 Task: Create a due date automation trigger when advanced on, on the tuesday of the week before a card is due add fields without custom field "Resume" set to a number lower than 1 and lower or equal to 10 at 11:00 AM.
Action: Mouse moved to (915, 299)
Screenshot: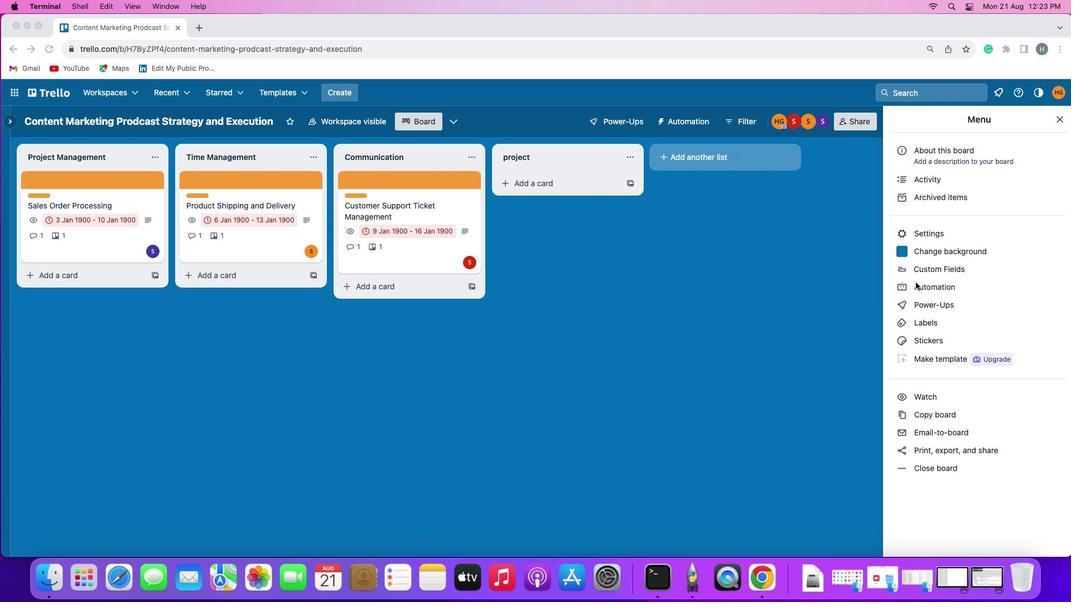 
Action: Mouse pressed left at (915, 299)
Screenshot: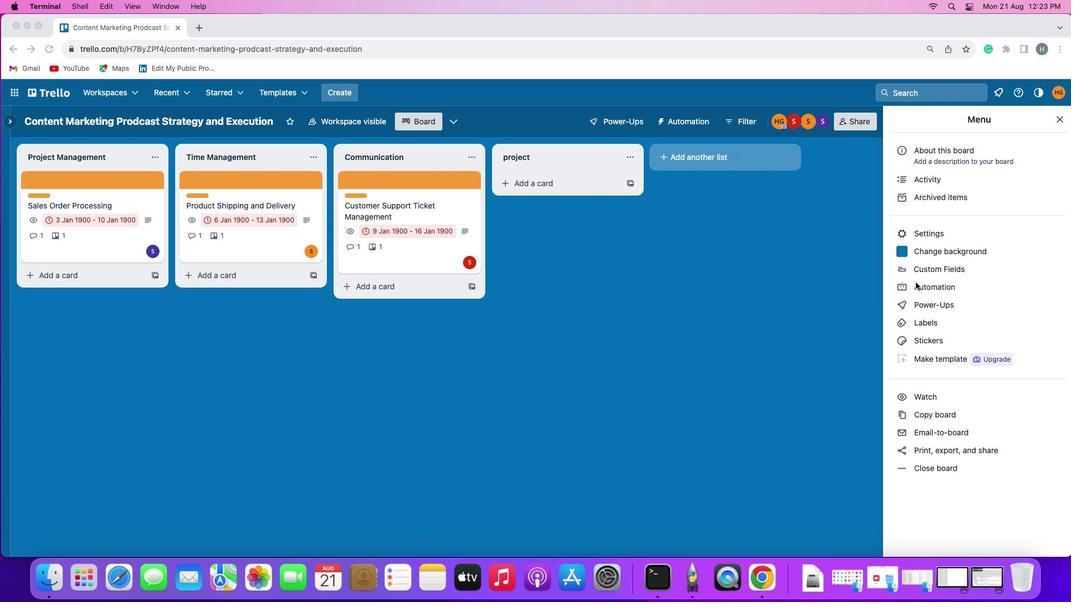 
Action: Mouse pressed left at (915, 299)
Screenshot: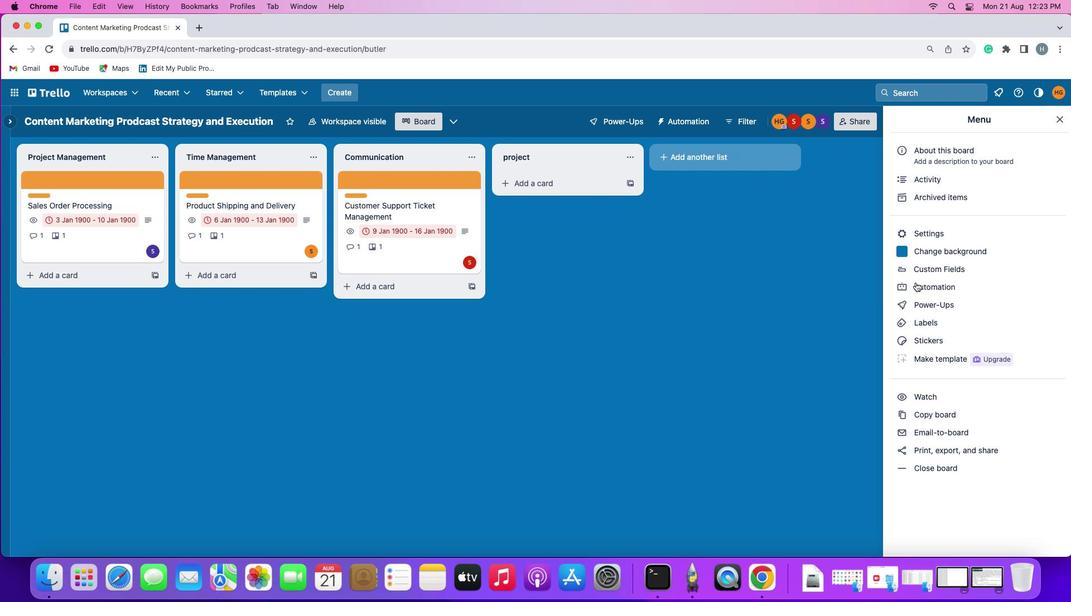 
Action: Mouse moved to (98, 284)
Screenshot: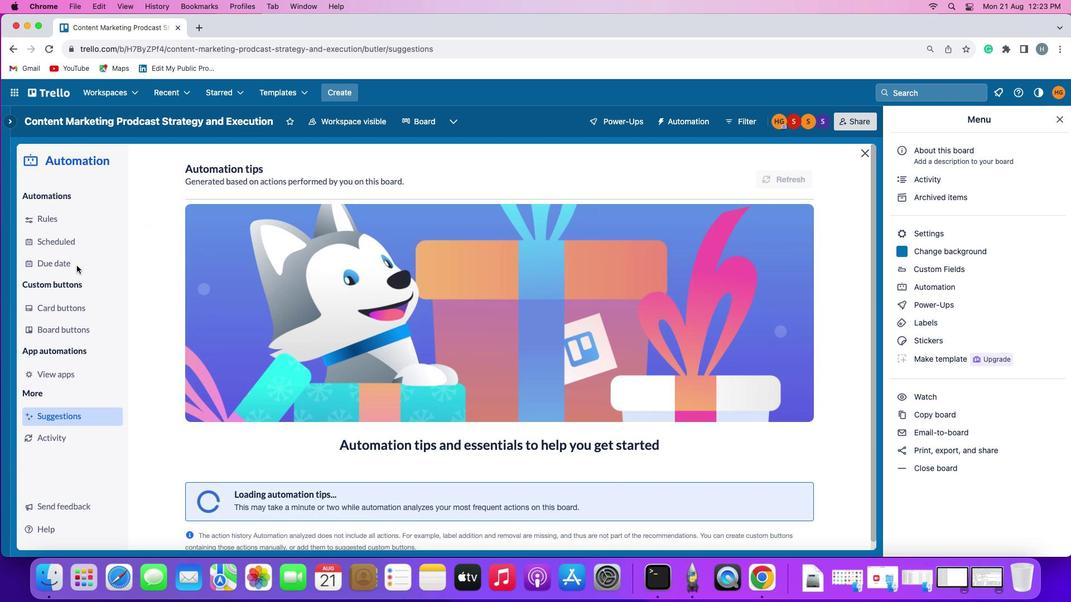 
Action: Mouse pressed left at (98, 284)
Screenshot: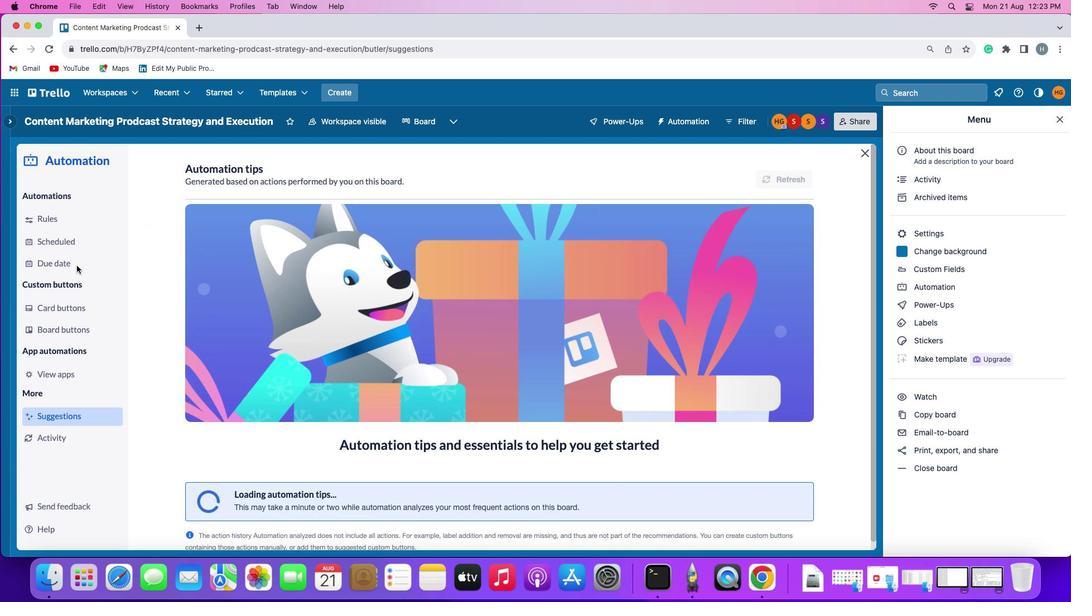 
Action: Mouse moved to (764, 199)
Screenshot: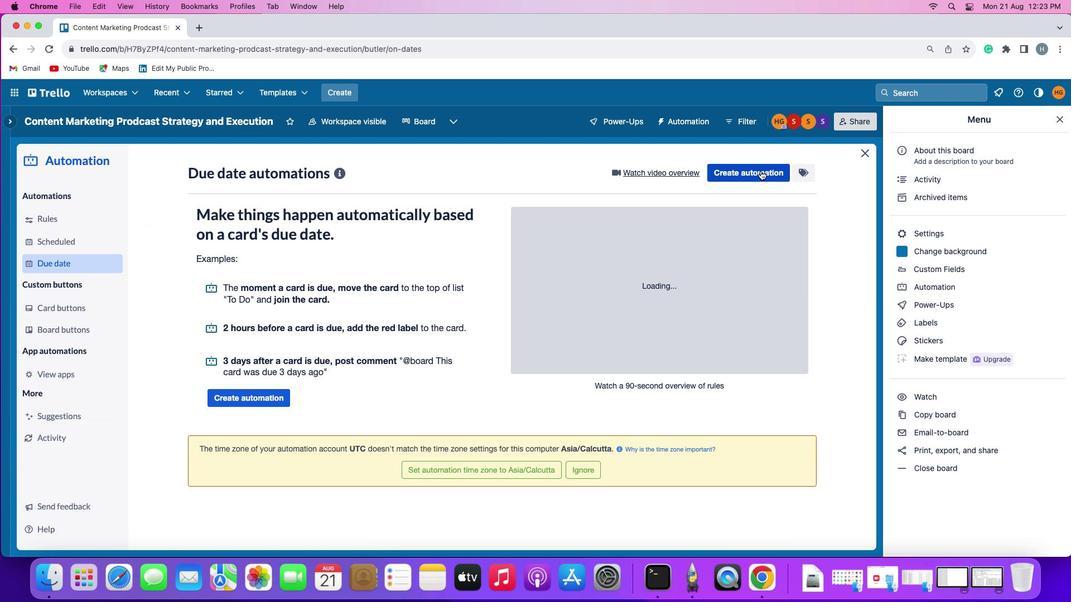 
Action: Mouse pressed left at (764, 199)
Screenshot: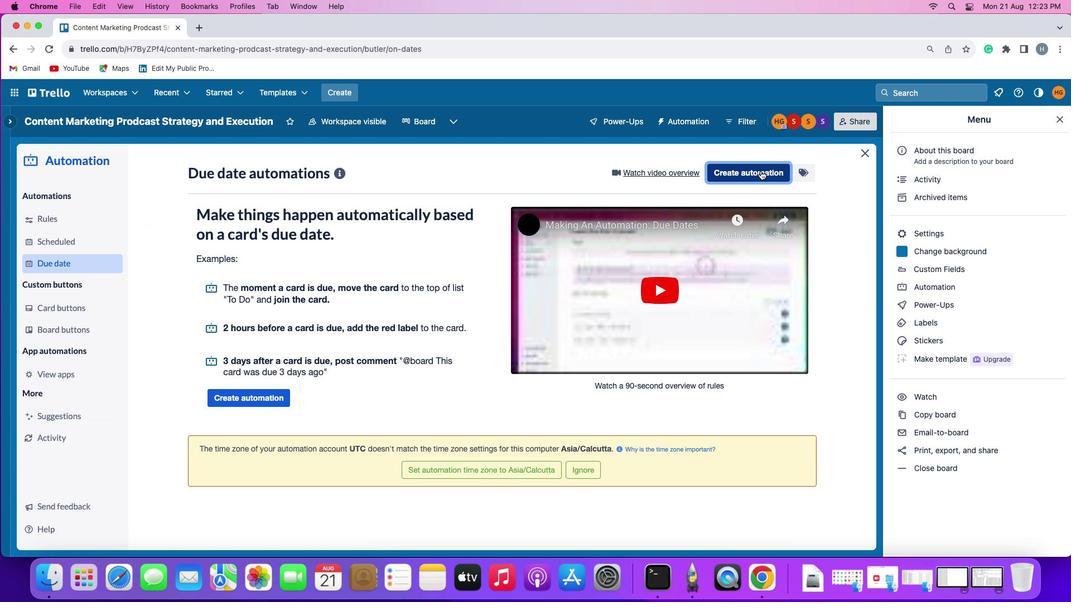 
Action: Mouse moved to (306, 296)
Screenshot: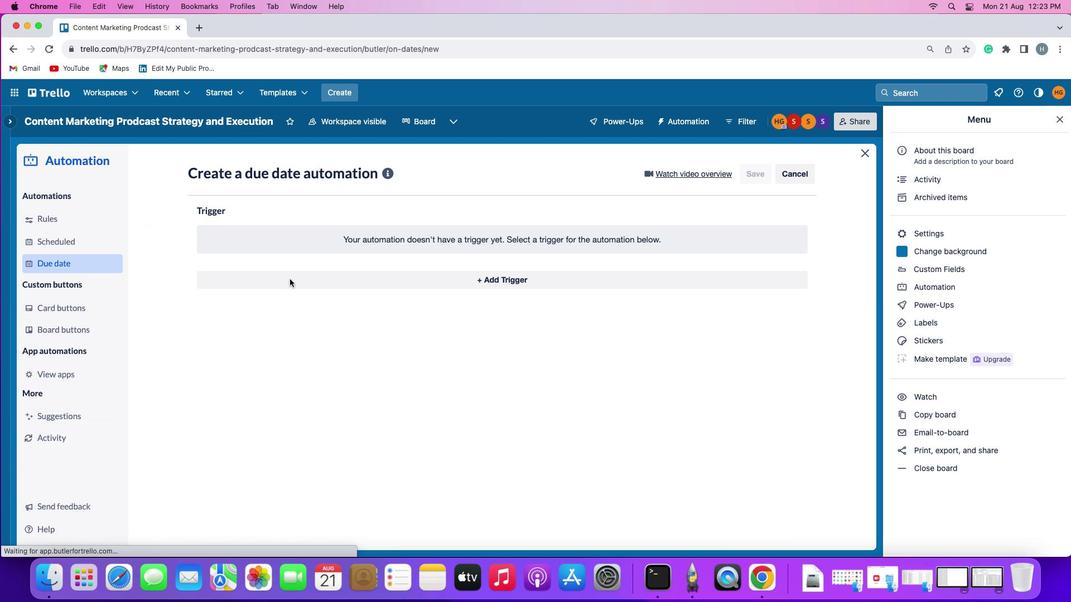 
Action: Mouse pressed left at (306, 296)
Screenshot: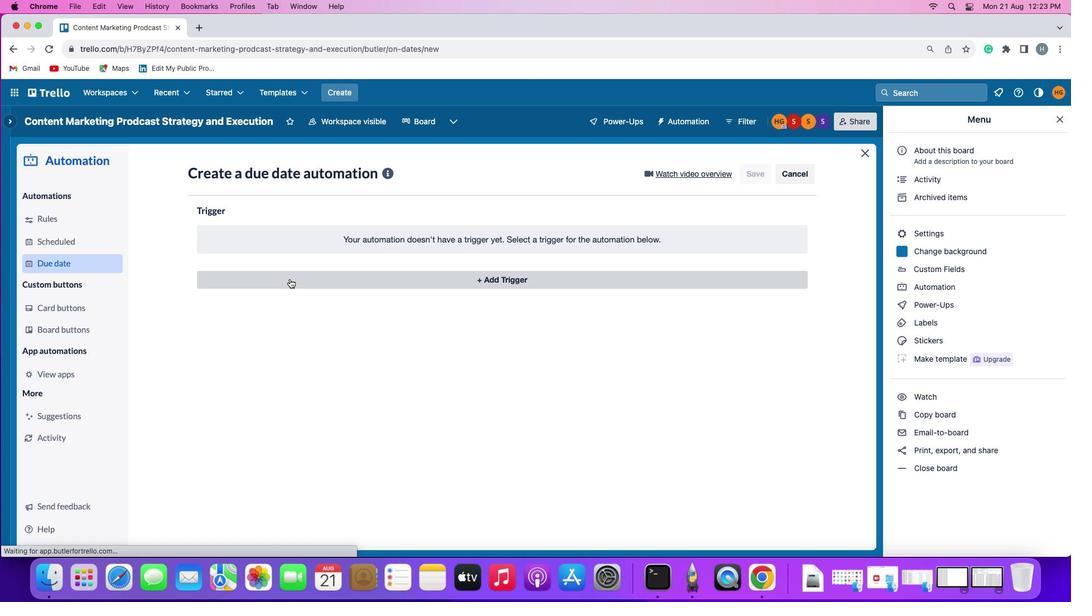 
Action: Mouse moved to (256, 478)
Screenshot: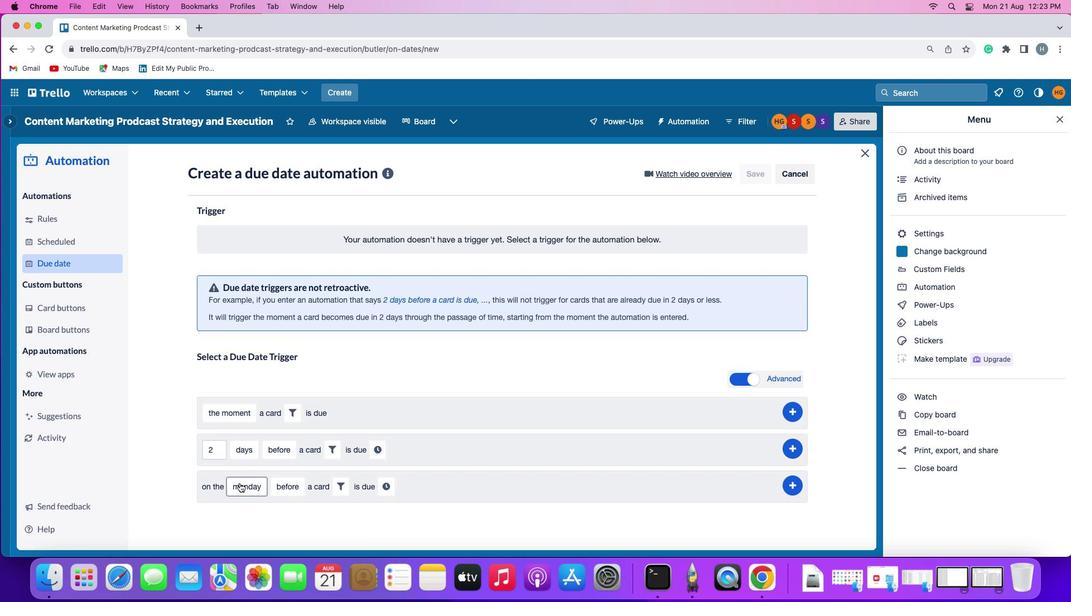 
Action: Mouse pressed left at (256, 478)
Screenshot: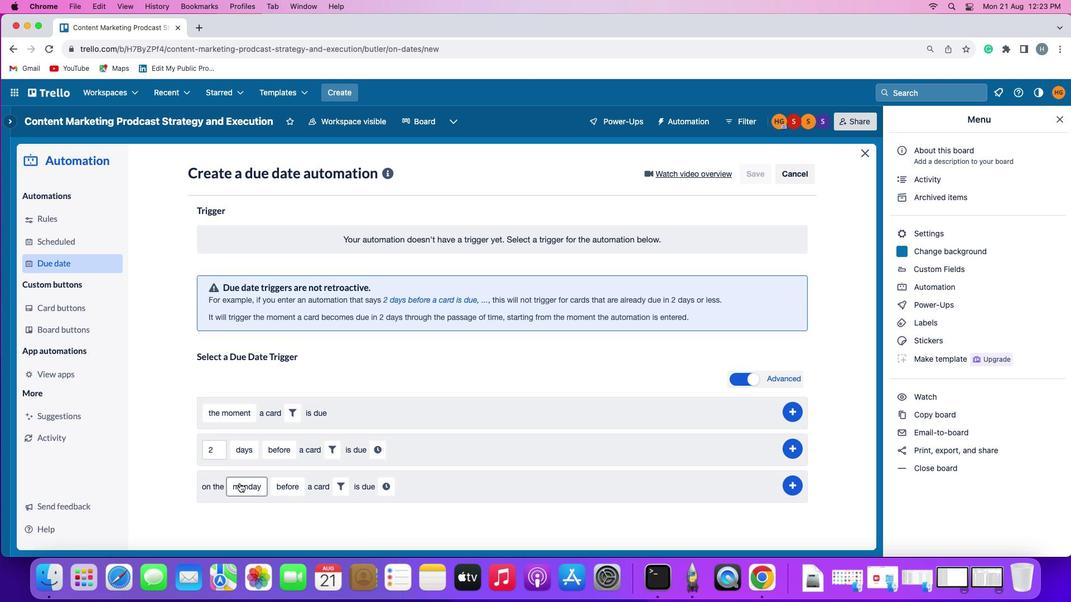 
Action: Mouse moved to (290, 367)
Screenshot: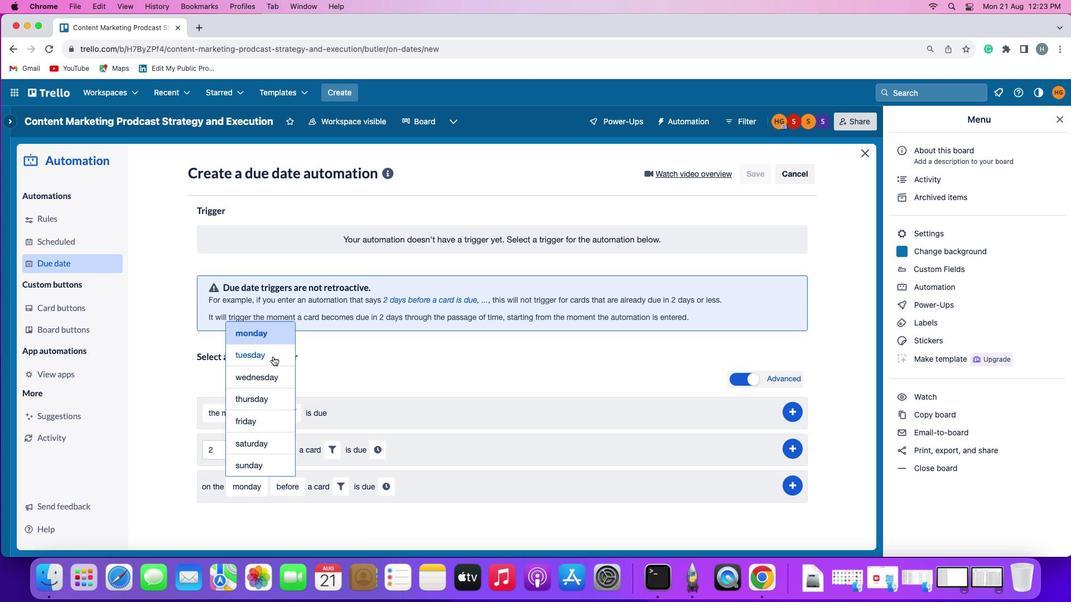 
Action: Mouse pressed left at (290, 367)
Screenshot: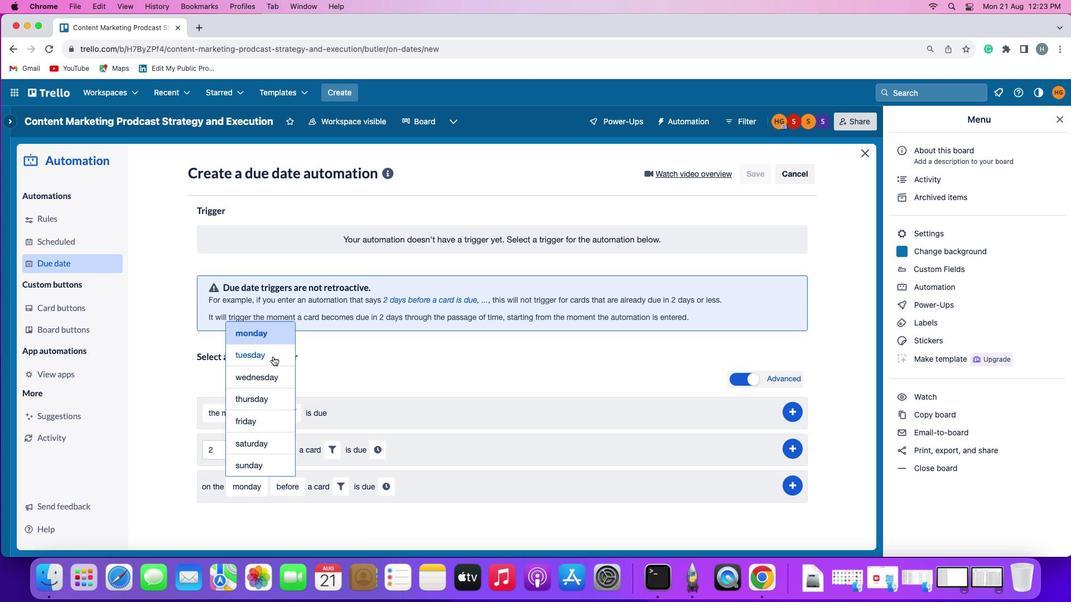 
Action: Mouse moved to (309, 477)
Screenshot: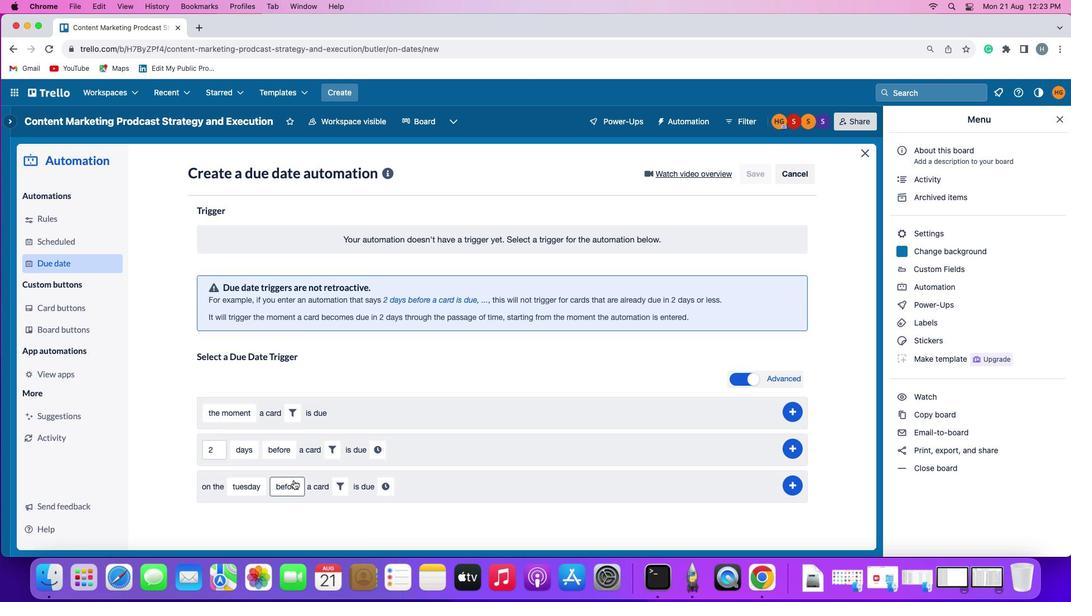 
Action: Mouse pressed left at (309, 477)
Screenshot: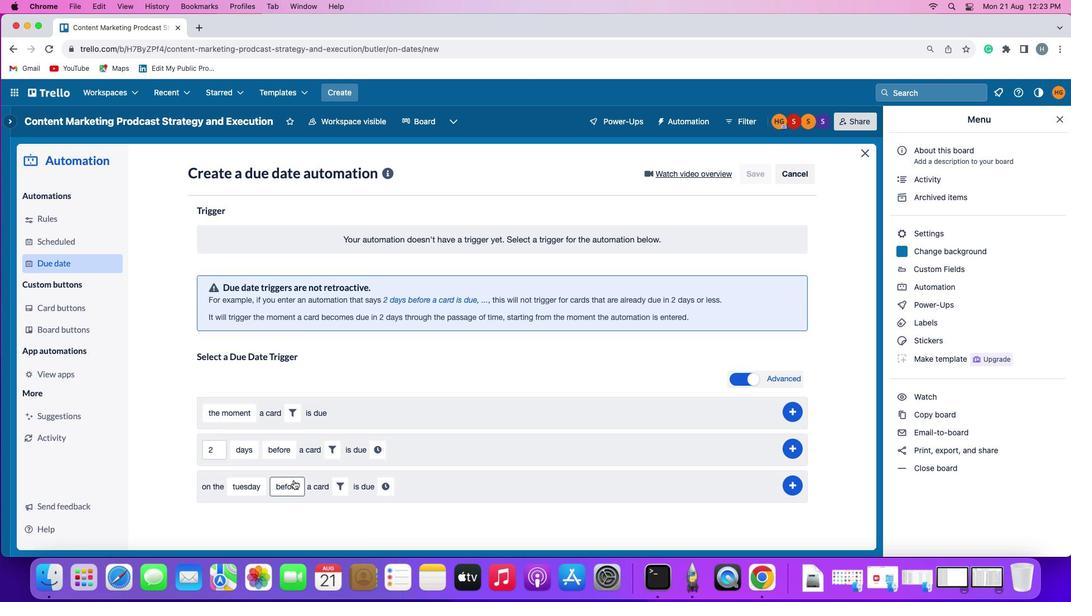 
Action: Mouse moved to (316, 463)
Screenshot: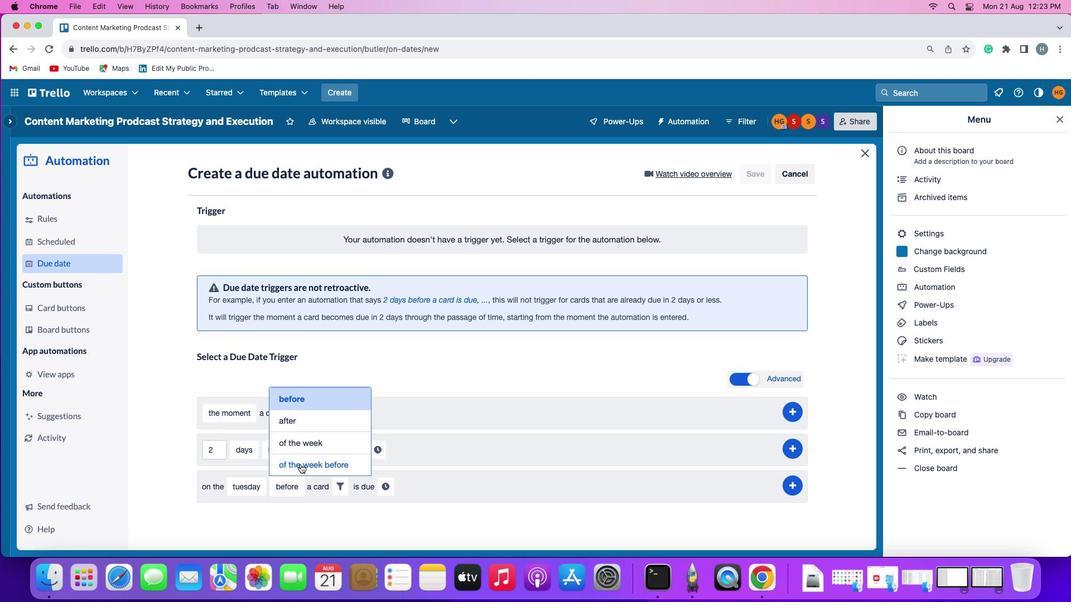 
Action: Mouse pressed left at (316, 463)
Screenshot: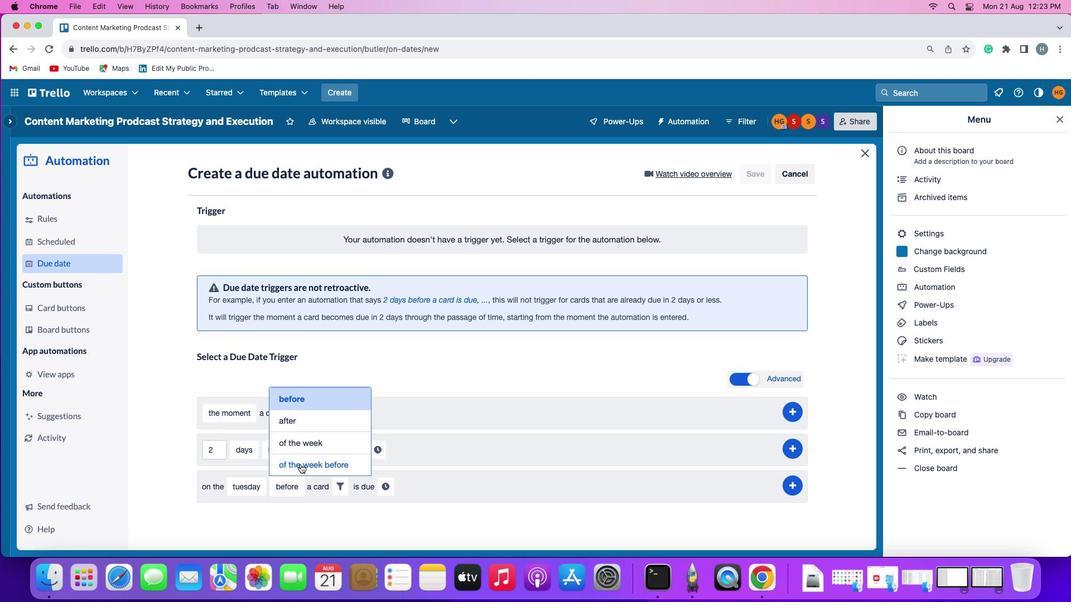 
Action: Mouse moved to (394, 481)
Screenshot: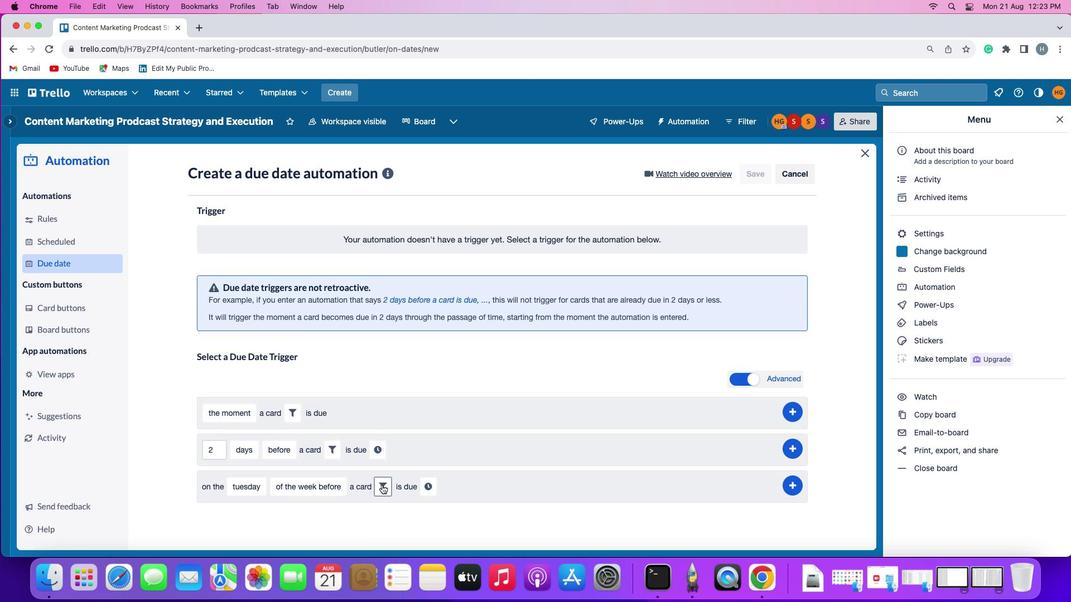 
Action: Mouse pressed left at (394, 481)
Screenshot: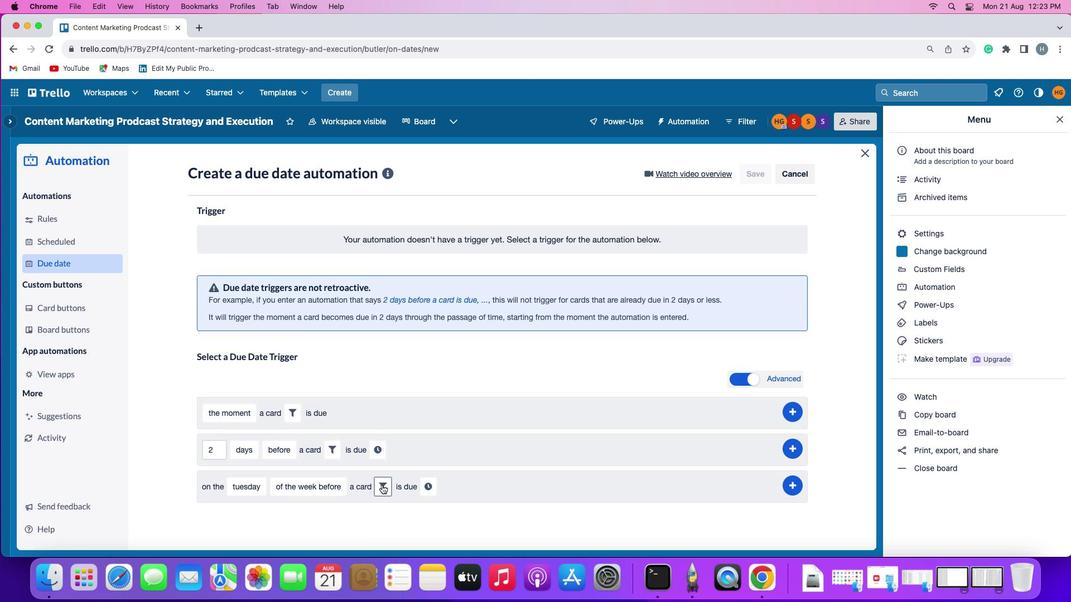 
Action: Mouse moved to (571, 516)
Screenshot: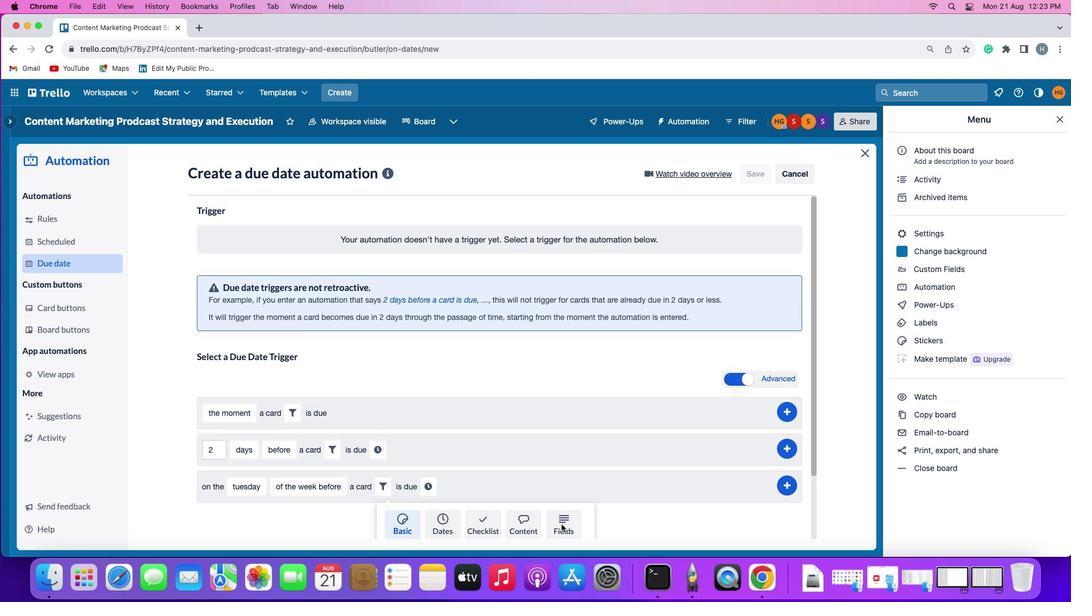 
Action: Mouse pressed left at (571, 516)
Screenshot: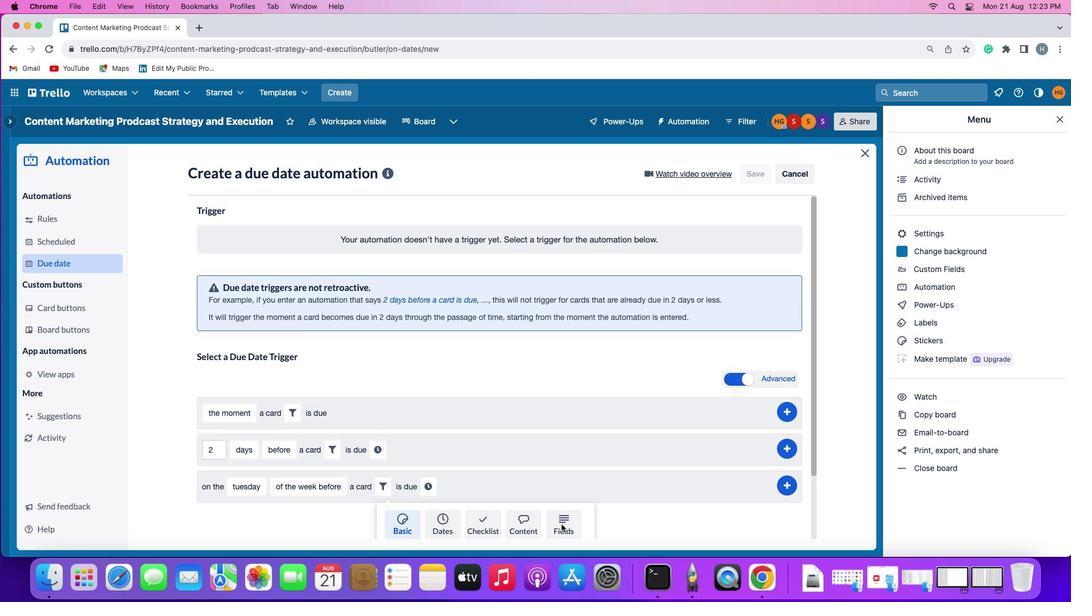
Action: Mouse moved to (337, 511)
Screenshot: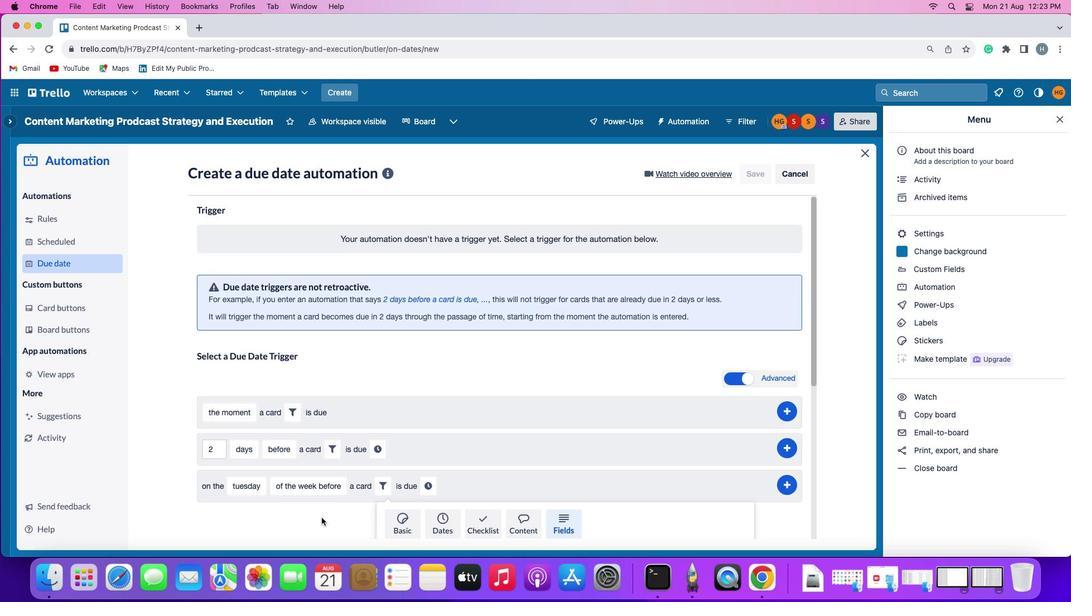 
Action: Mouse scrolled (337, 511) with delta (24, 45)
Screenshot: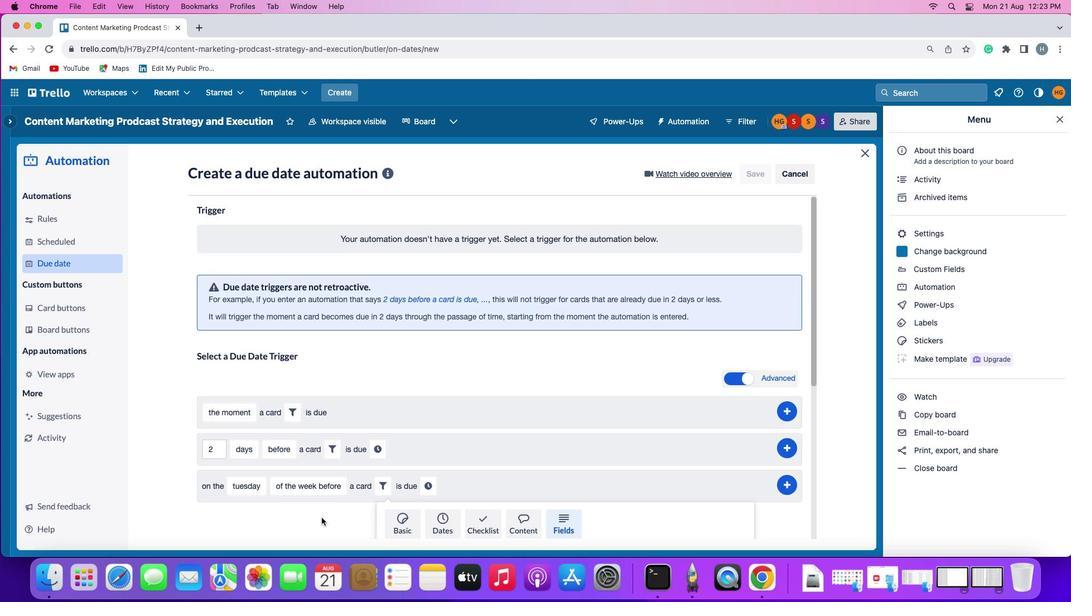 
Action: Mouse scrolled (337, 511) with delta (24, 45)
Screenshot: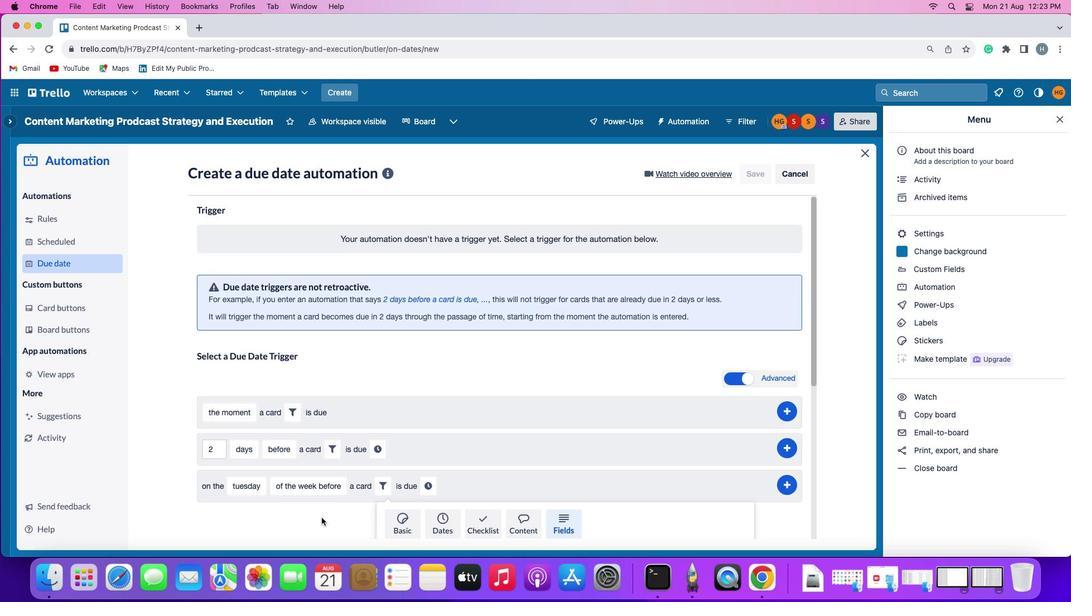 
Action: Mouse scrolled (337, 511) with delta (24, 44)
Screenshot: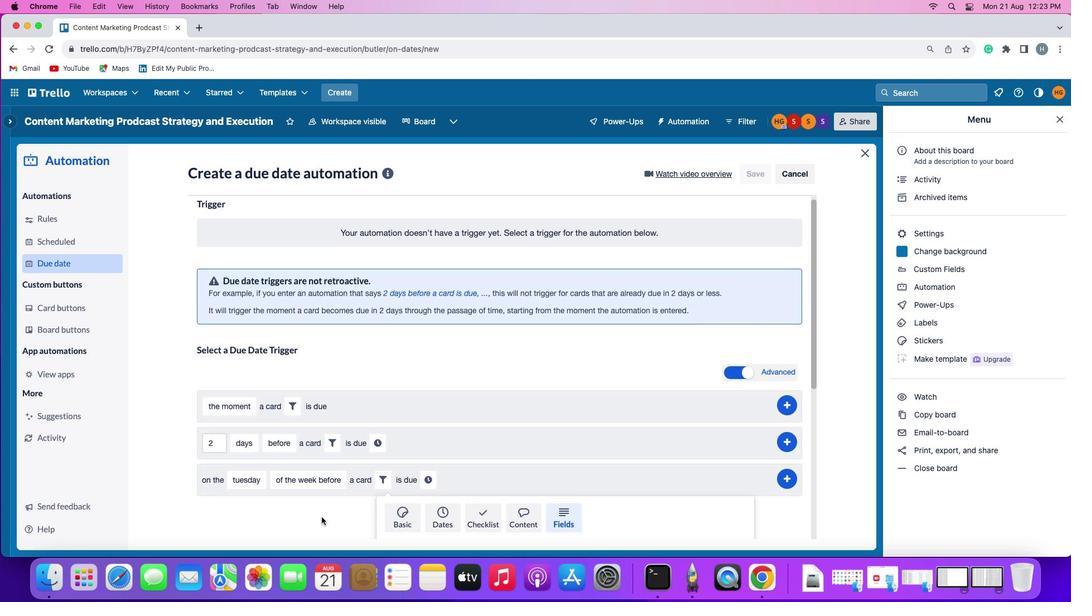 
Action: Mouse scrolled (337, 511) with delta (24, 43)
Screenshot: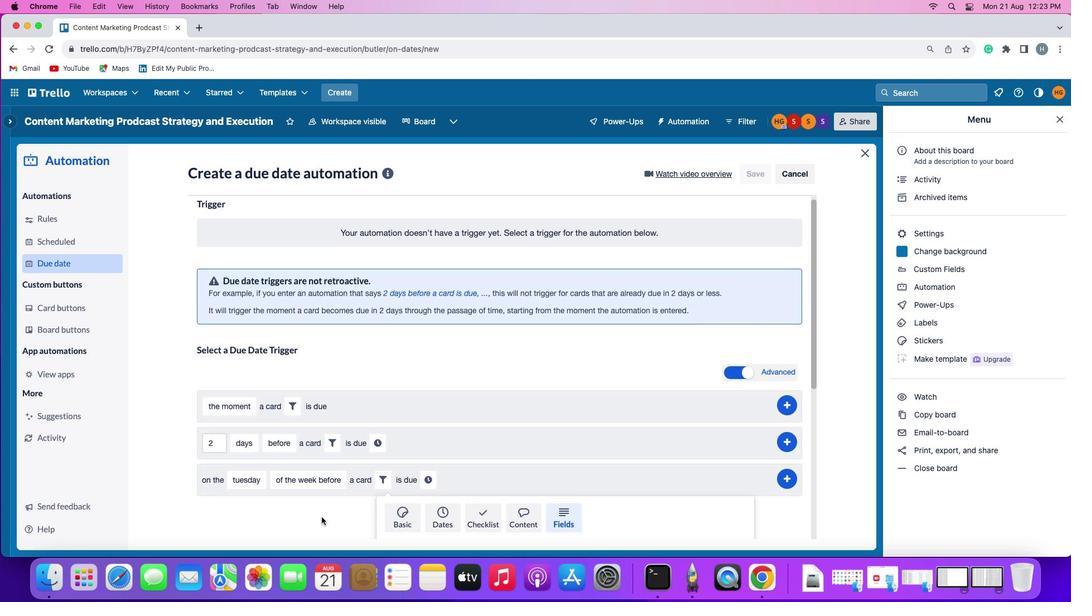 
Action: Mouse moved to (337, 510)
Screenshot: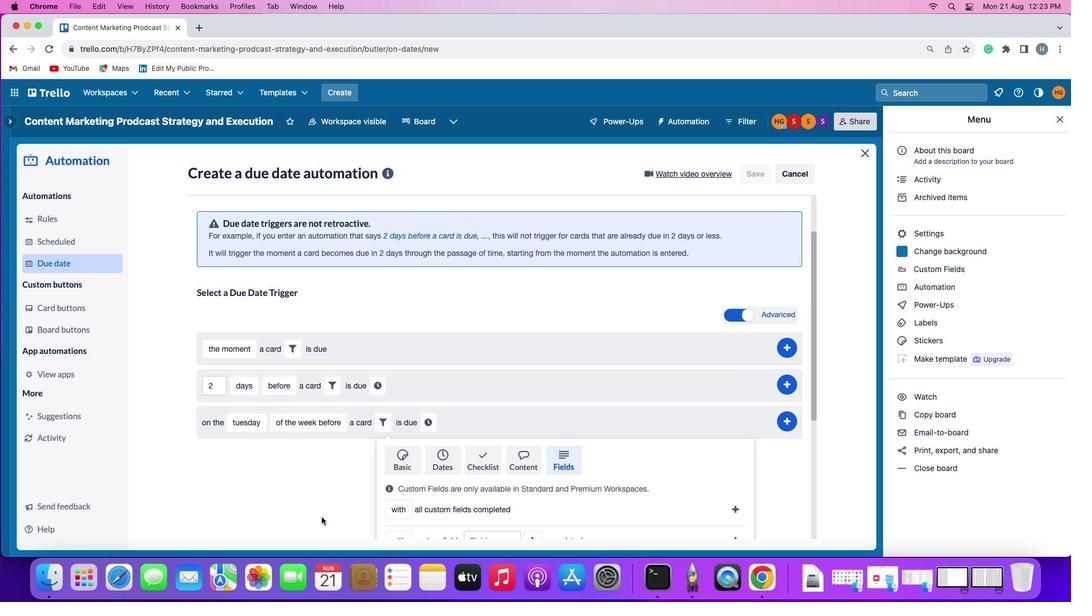 
Action: Mouse scrolled (337, 510) with delta (24, 42)
Screenshot: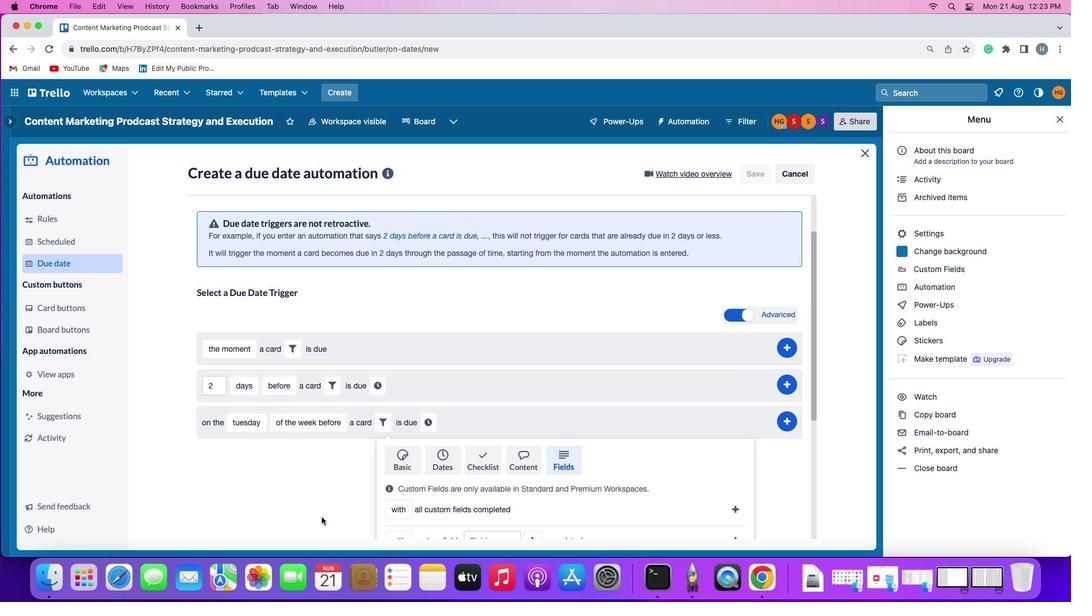 
Action: Mouse moved to (337, 510)
Screenshot: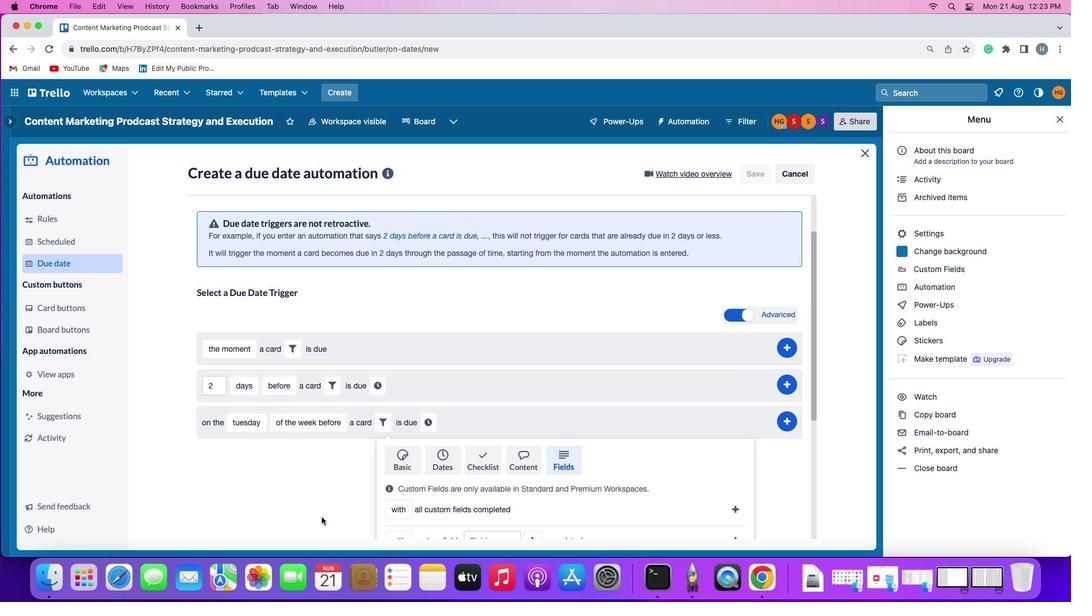 
Action: Mouse scrolled (337, 510) with delta (24, 45)
Screenshot: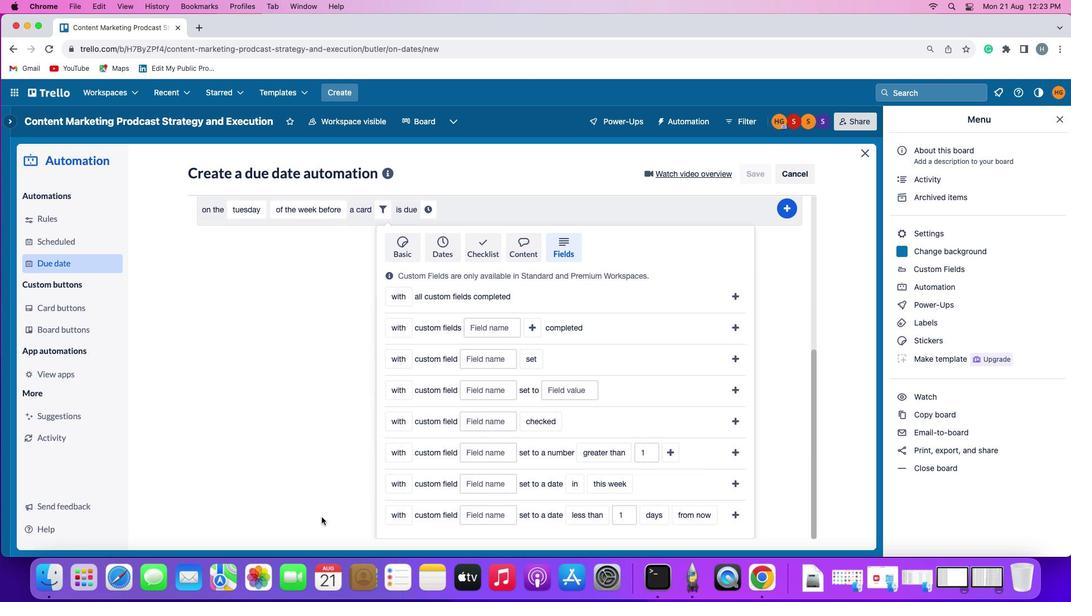 
Action: Mouse scrolled (337, 510) with delta (24, 45)
Screenshot: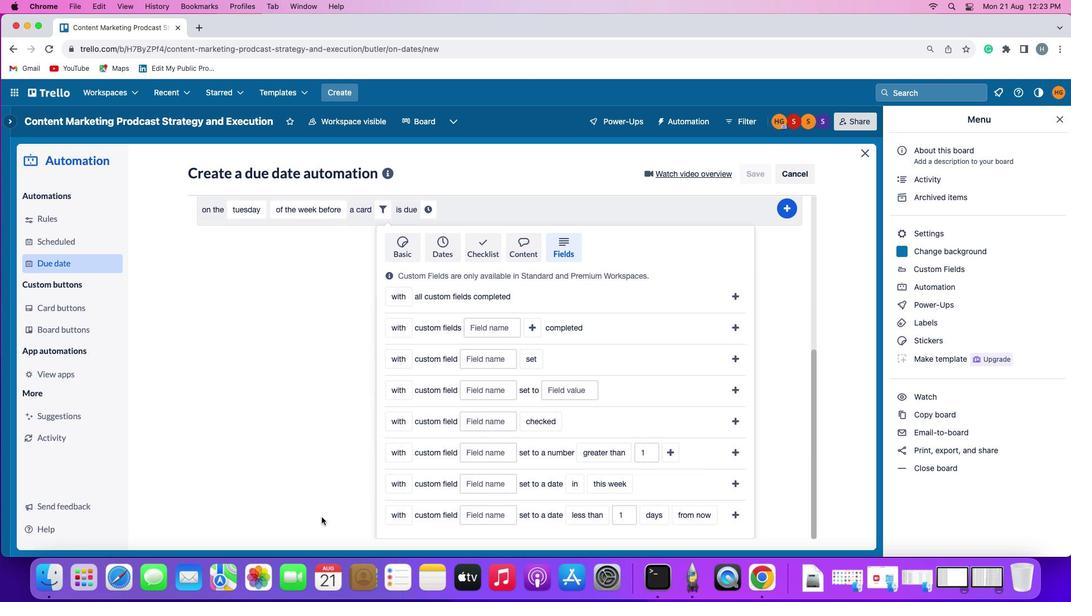 
Action: Mouse scrolled (337, 510) with delta (24, 44)
Screenshot: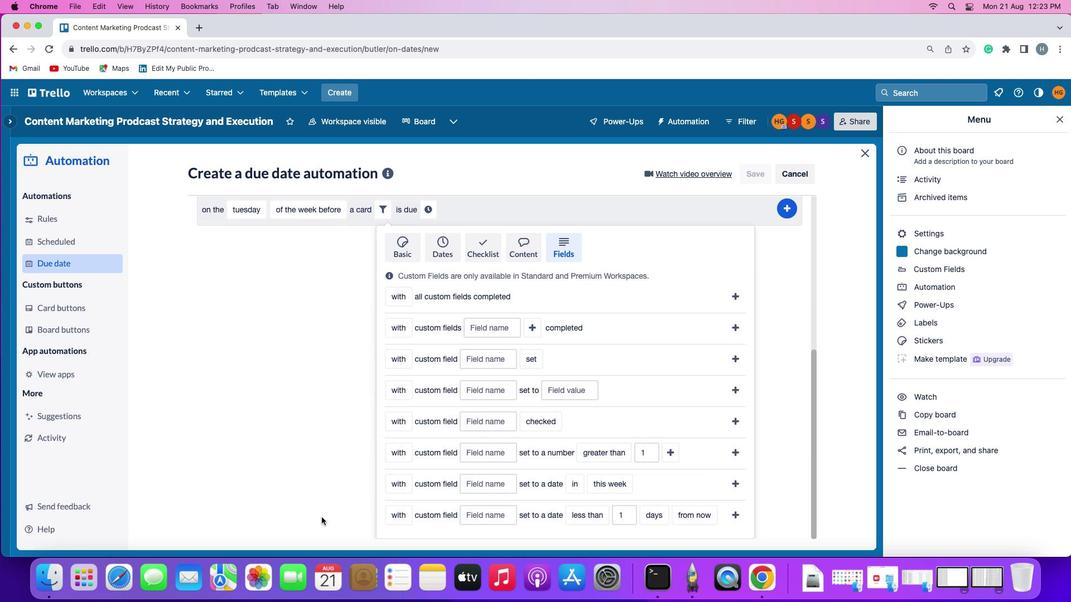 
Action: Mouse scrolled (337, 510) with delta (24, 43)
Screenshot: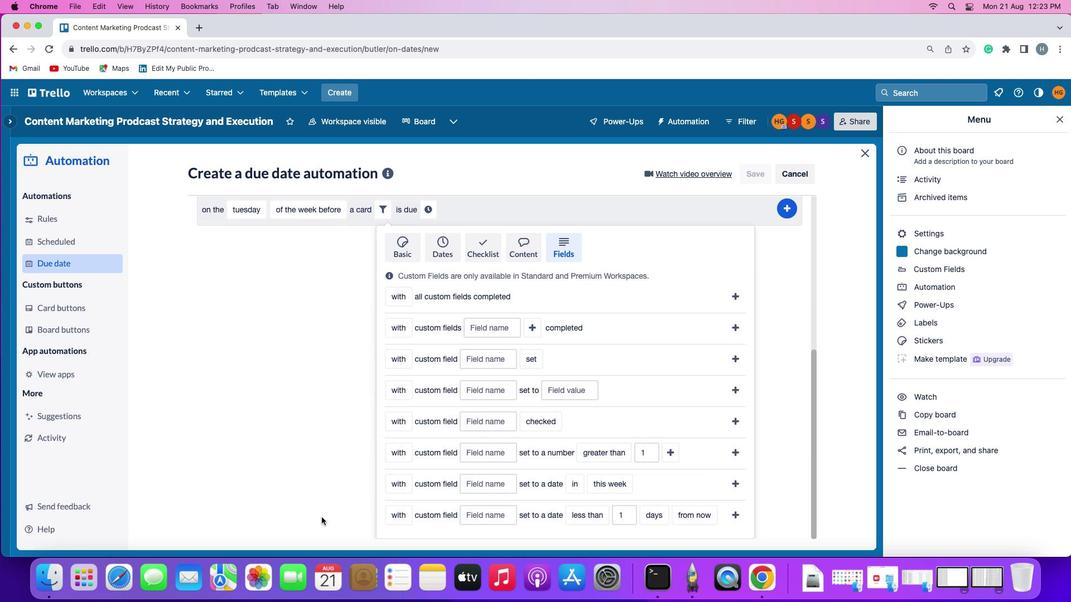 
Action: Mouse scrolled (337, 510) with delta (24, 42)
Screenshot: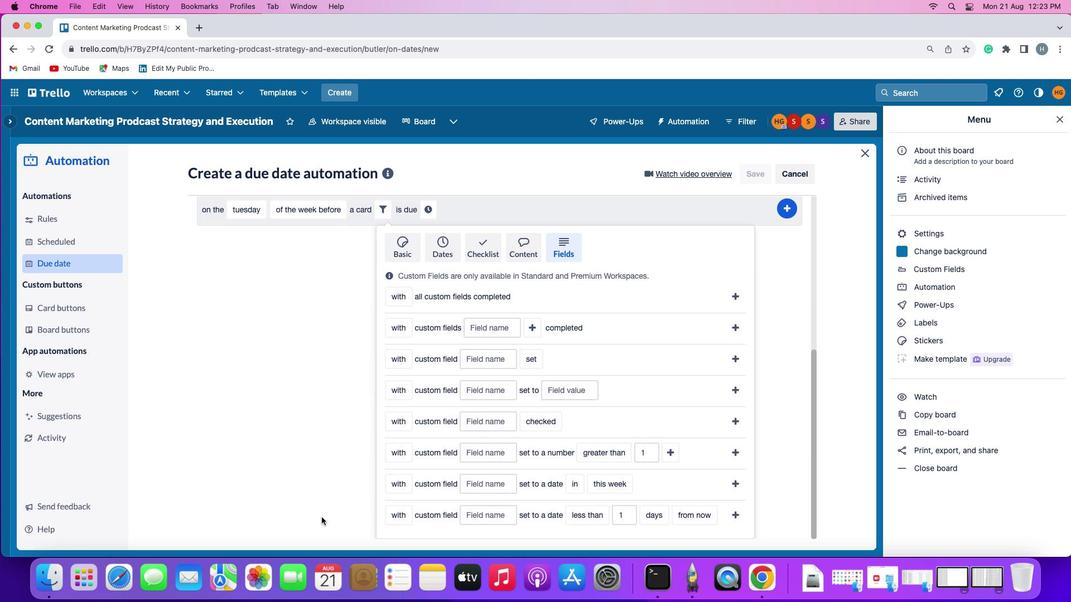 
Action: Mouse scrolled (337, 510) with delta (24, 45)
Screenshot: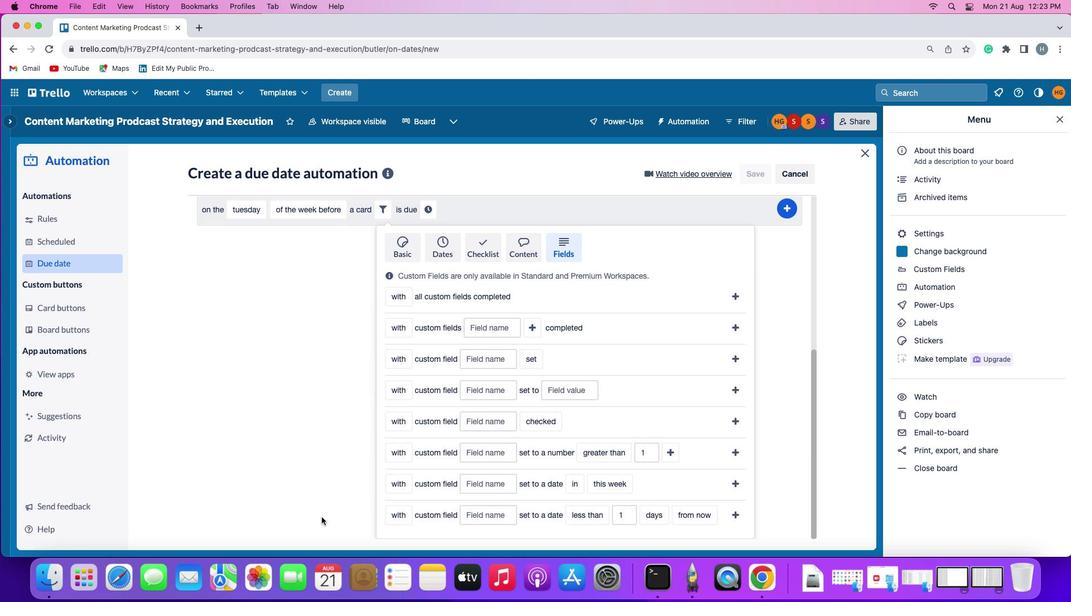 
Action: Mouse scrolled (337, 510) with delta (24, 45)
Screenshot: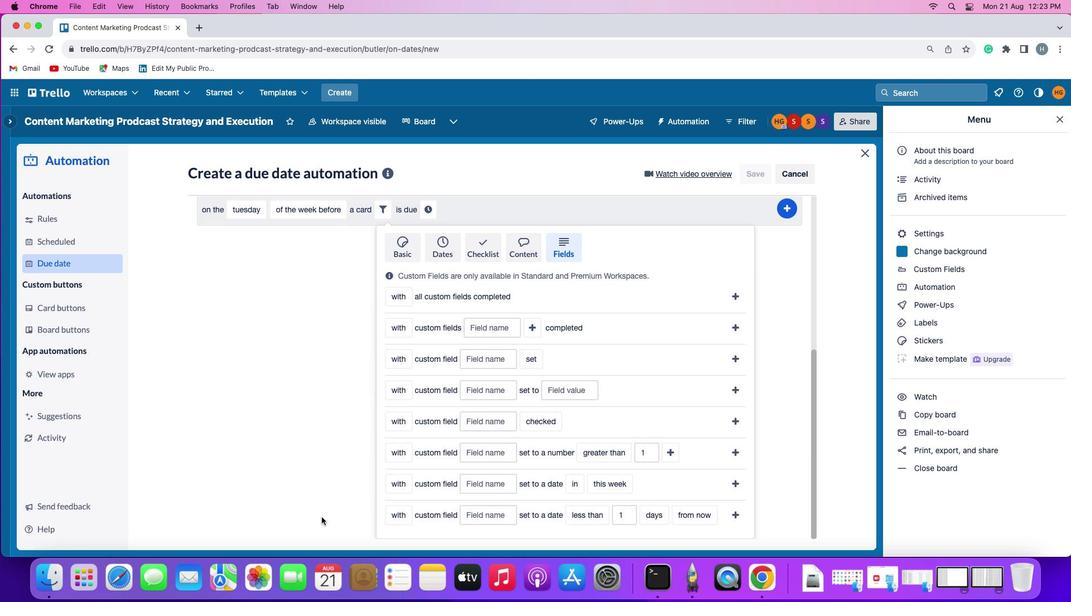 
Action: Mouse scrolled (337, 510) with delta (24, 44)
Screenshot: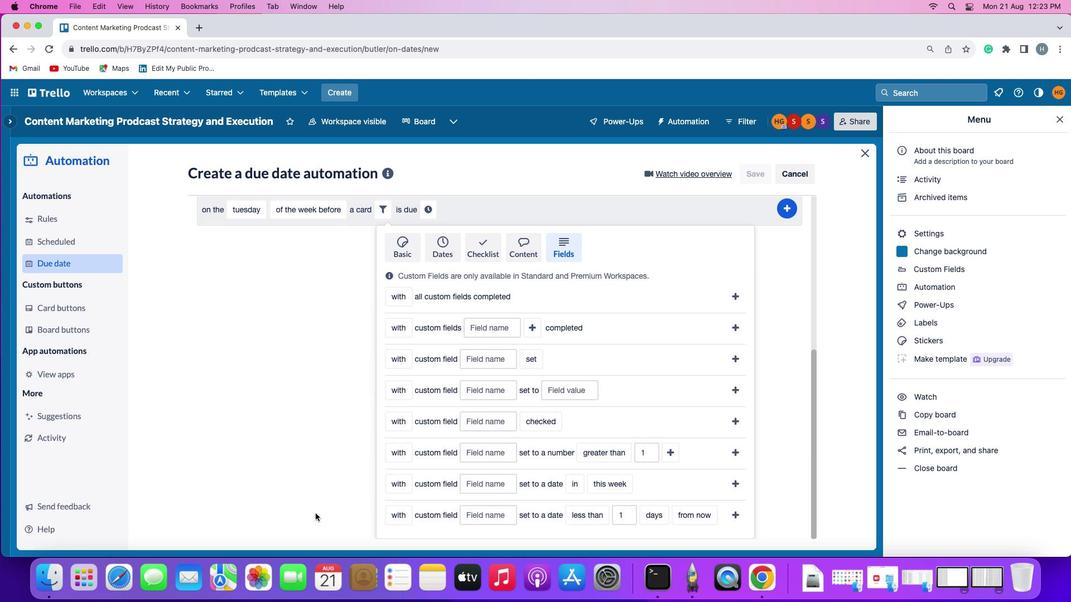 
Action: Mouse moved to (403, 453)
Screenshot: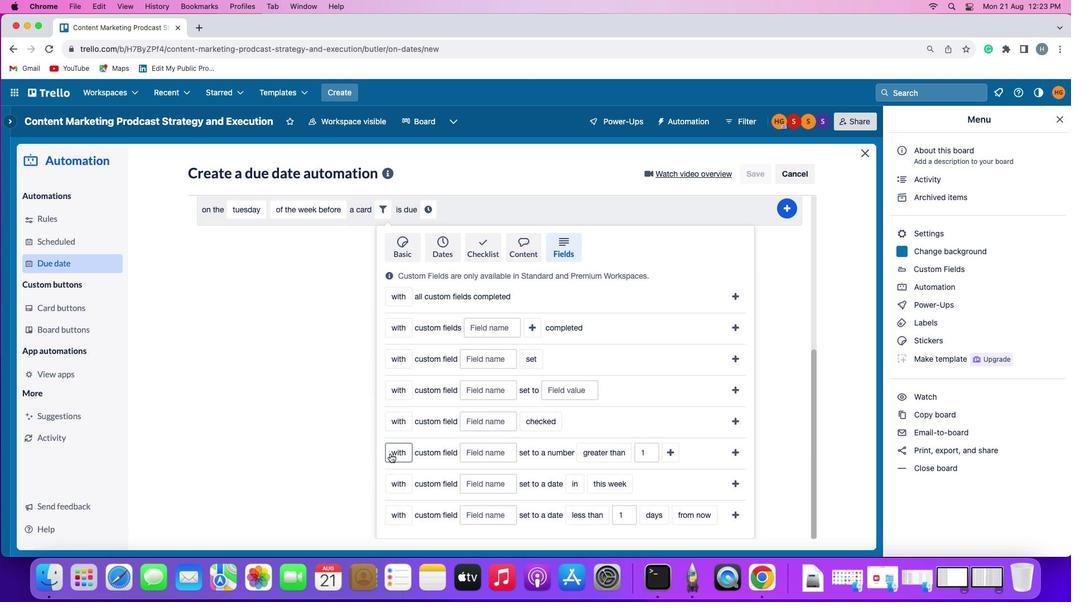 
Action: Mouse pressed left at (403, 453)
Screenshot: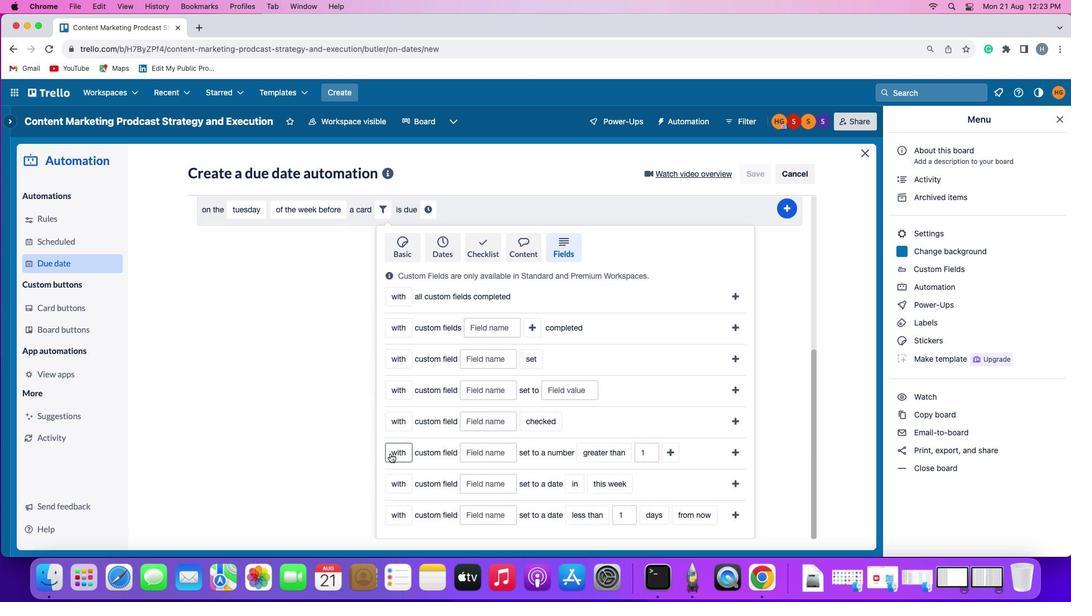 
Action: Mouse moved to (416, 491)
Screenshot: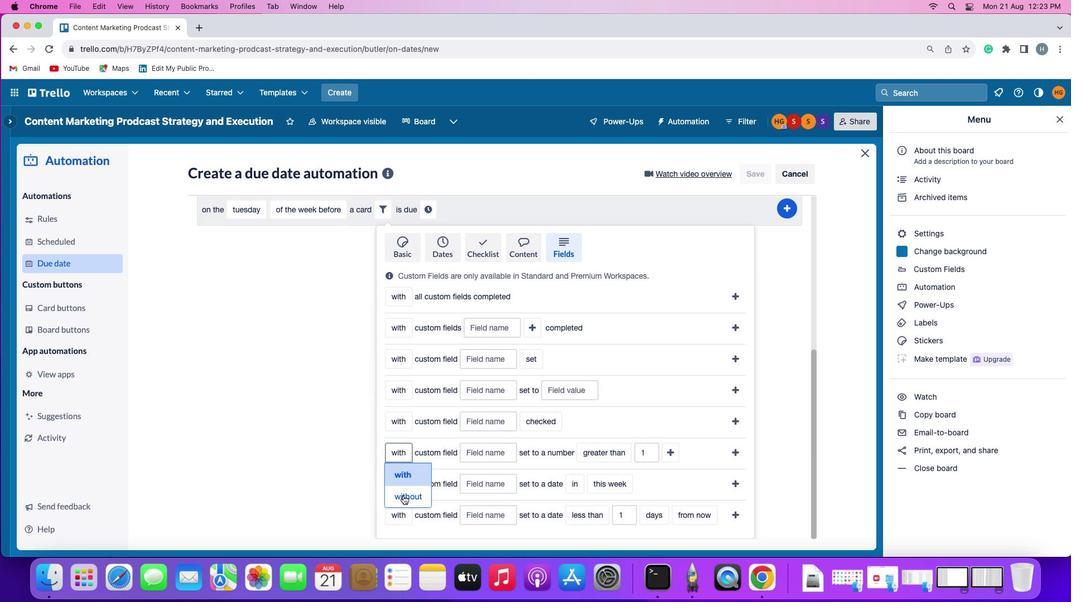 
Action: Mouse pressed left at (416, 491)
Screenshot: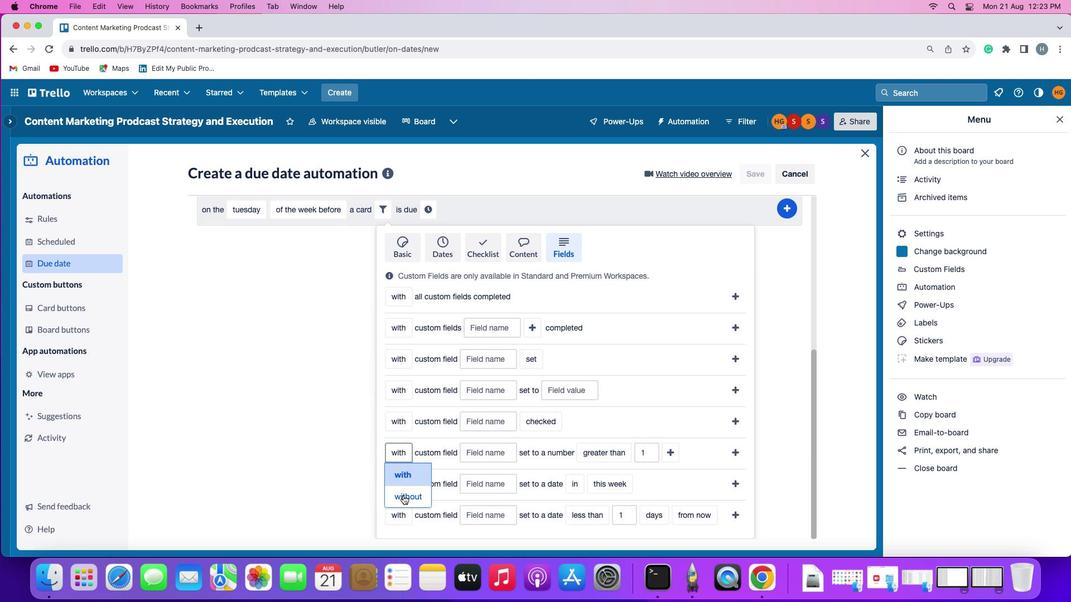 
Action: Mouse moved to (501, 459)
Screenshot: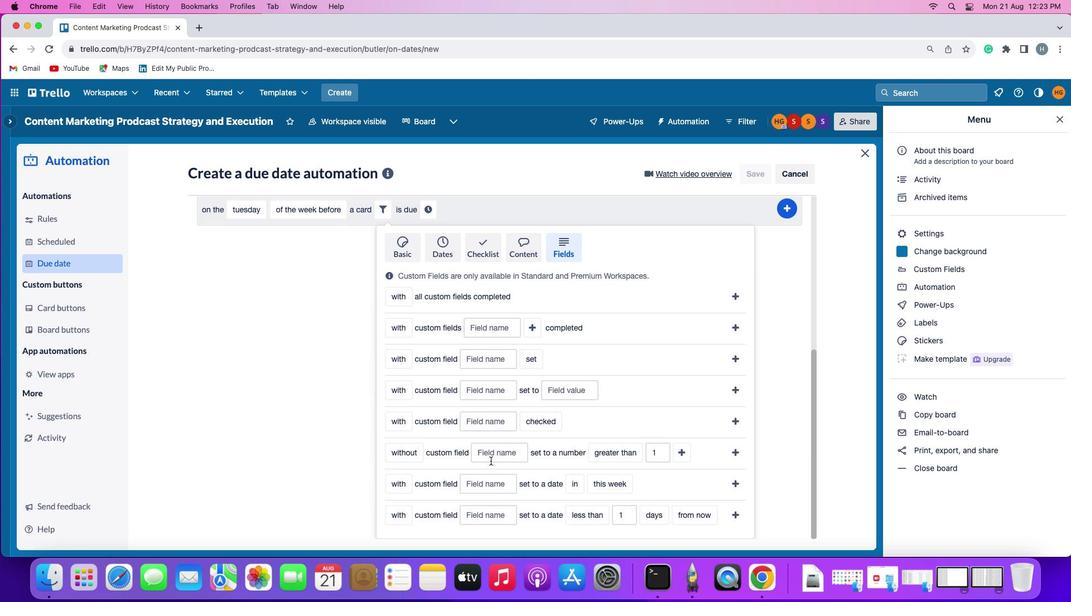 
Action: Mouse pressed left at (501, 459)
Screenshot: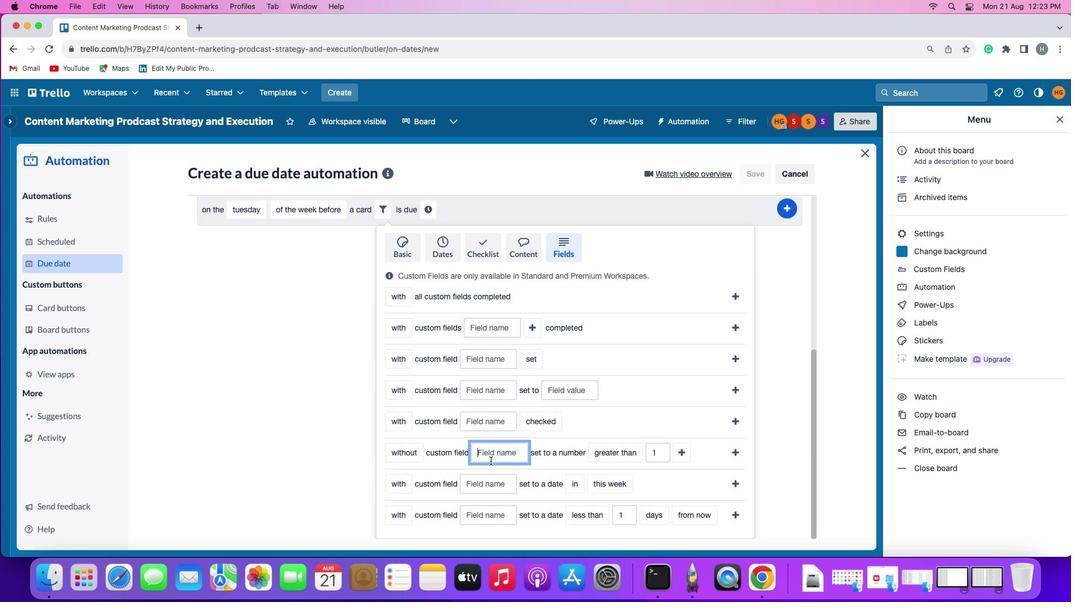 
Action: Key pressed Key.shift'R''e''s''u''m'
Screenshot: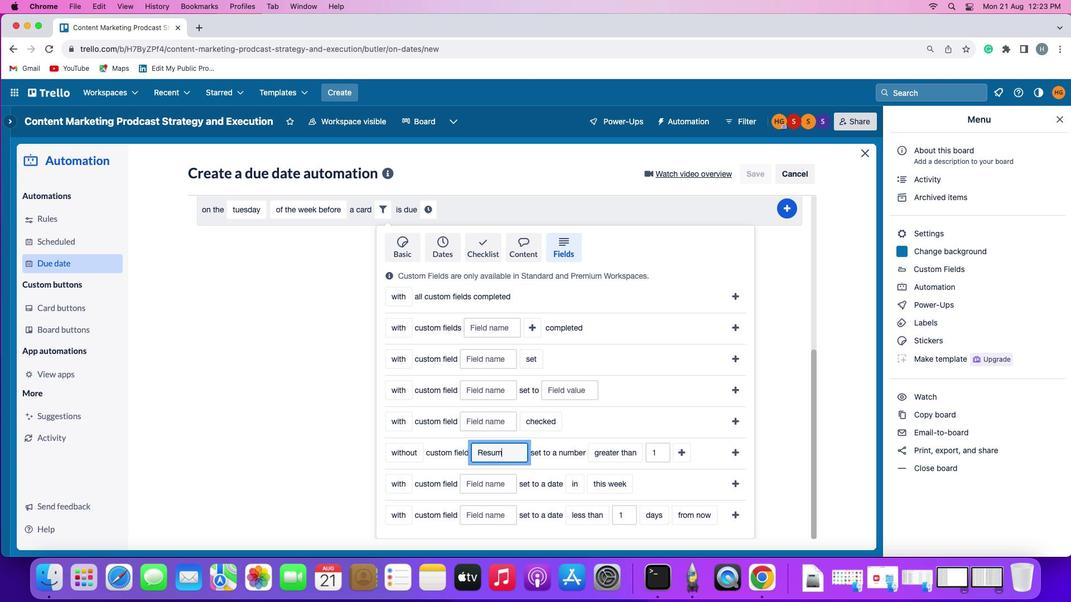 
Action: Mouse moved to (499, 457)
Screenshot: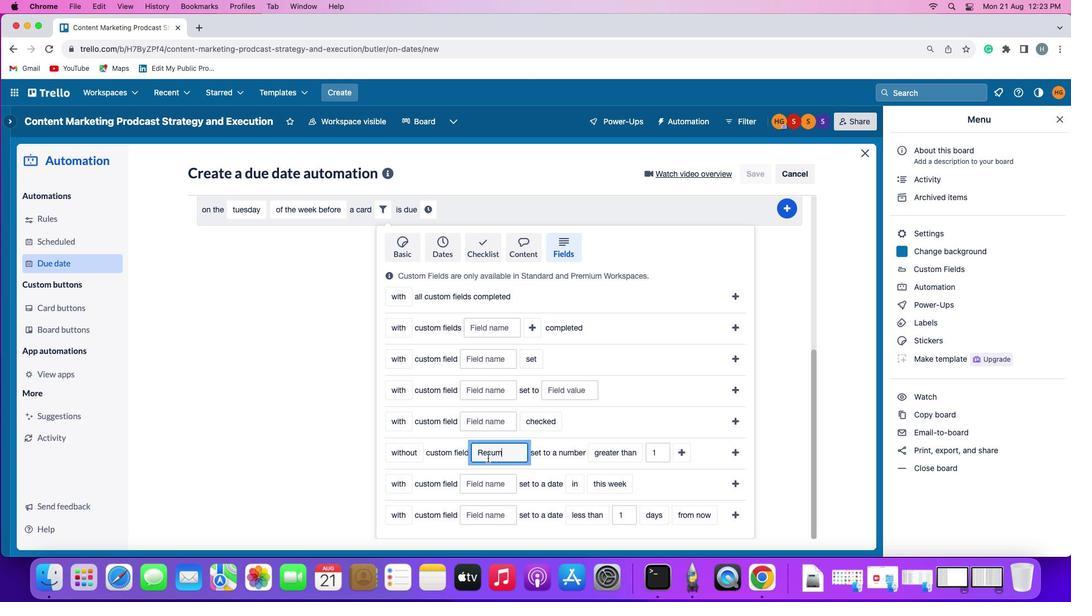 
Action: Key pressed 'e'
Screenshot: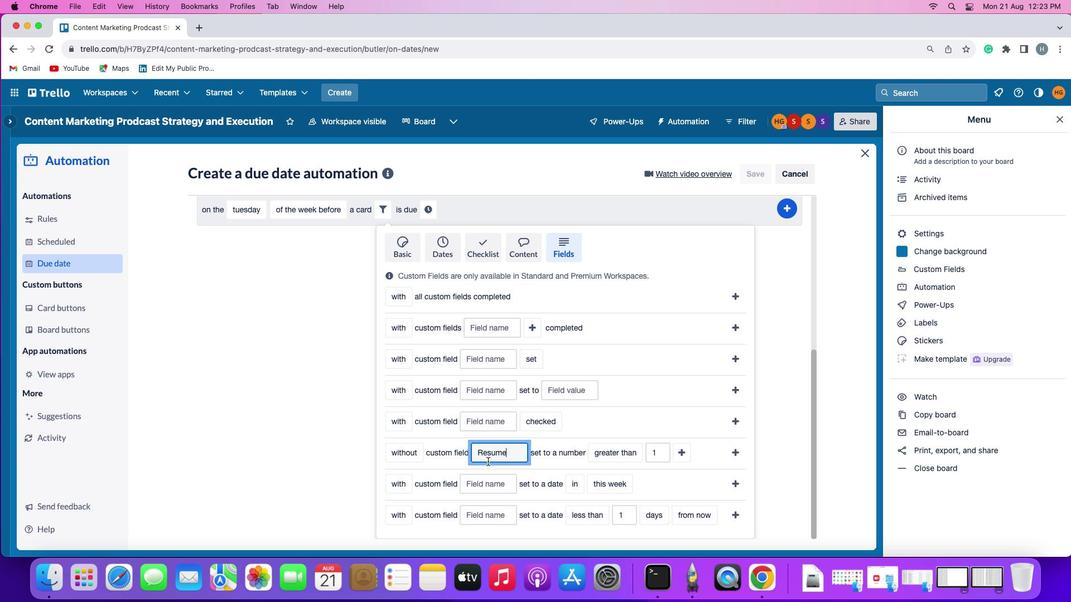 
Action: Mouse moved to (631, 453)
Screenshot: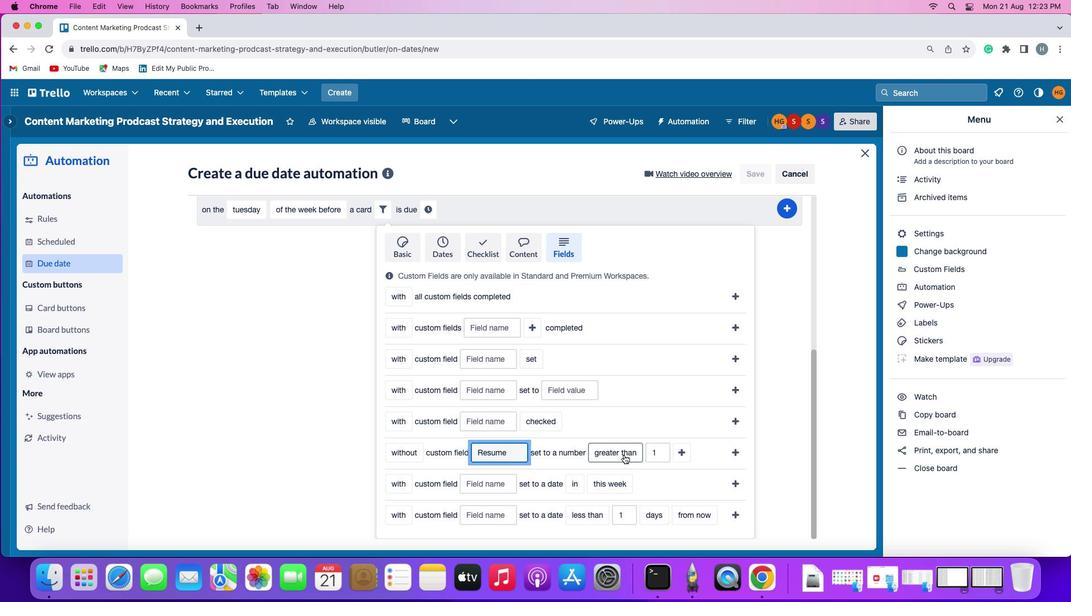 
Action: Mouse pressed left at (631, 453)
Screenshot: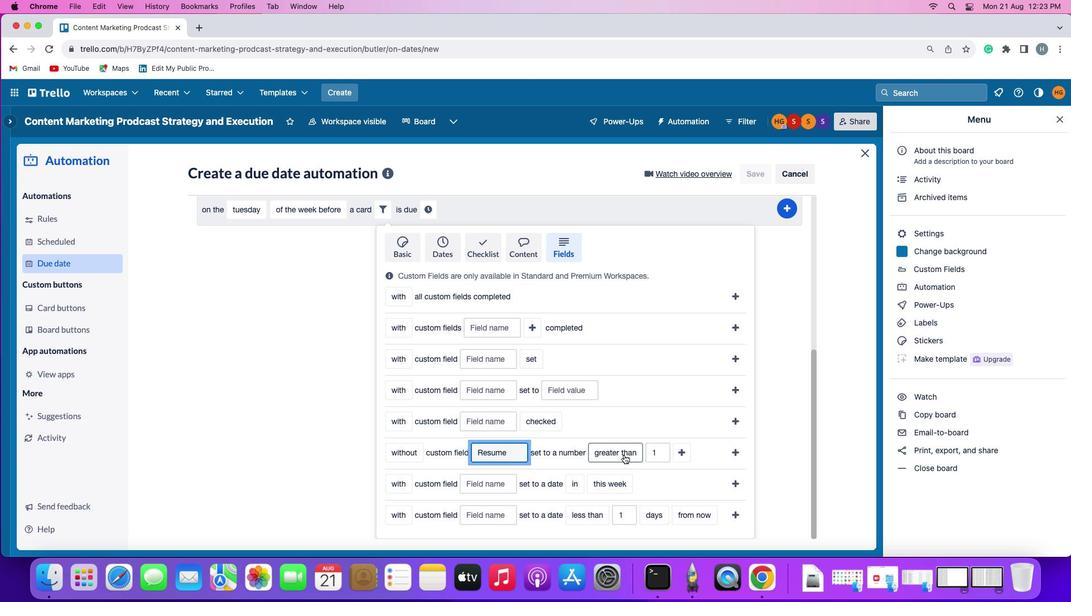 
Action: Mouse moved to (636, 414)
Screenshot: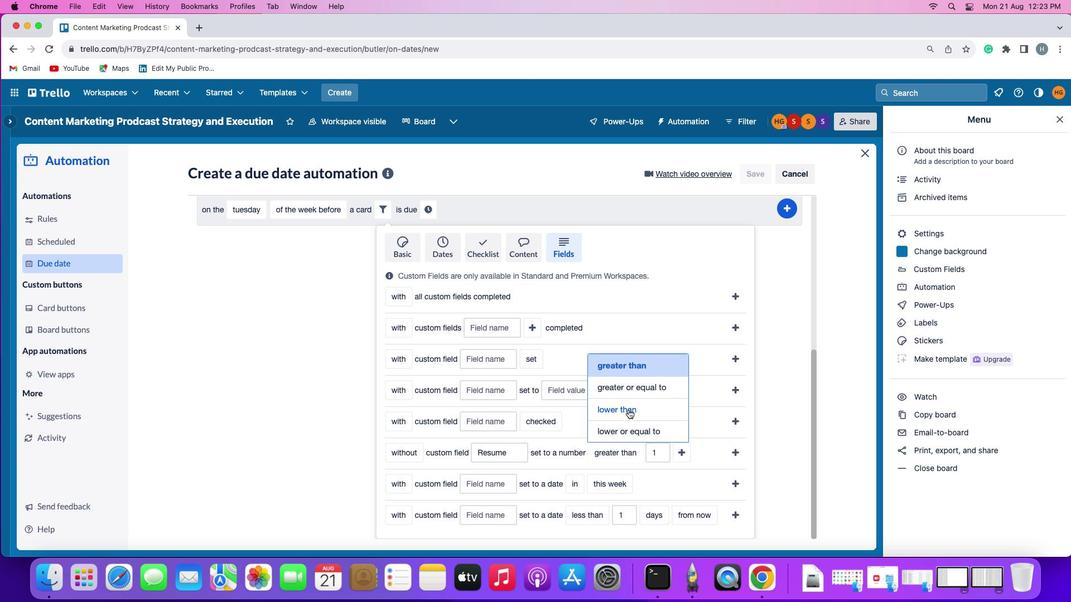 
Action: Mouse pressed left at (636, 414)
Screenshot: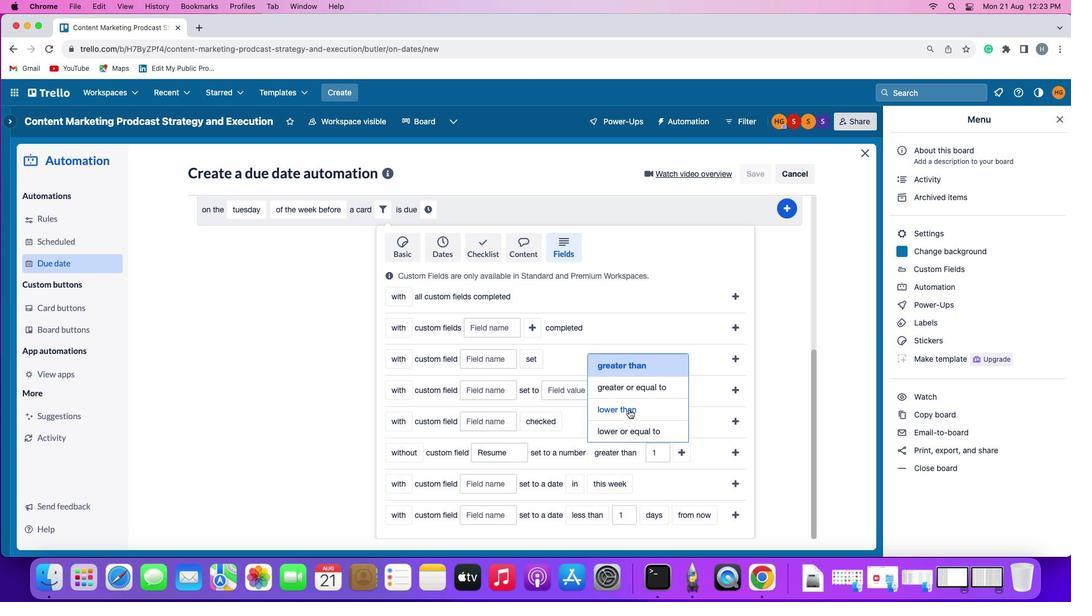 
Action: Mouse moved to (680, 449)
Screenshot: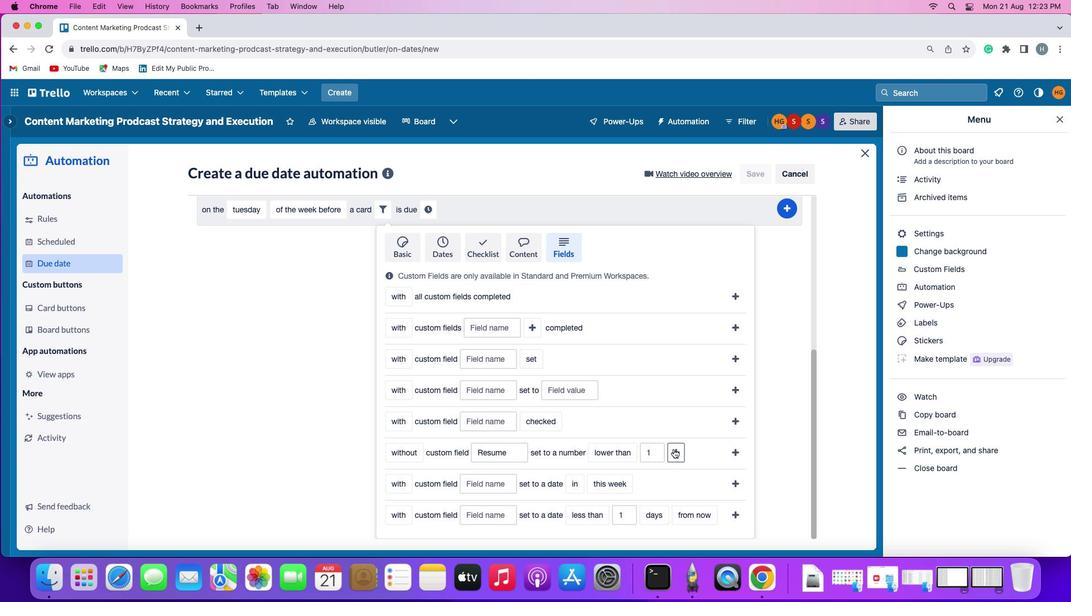 
Action: Mouse pressed left at (680, 449)
Screenshot: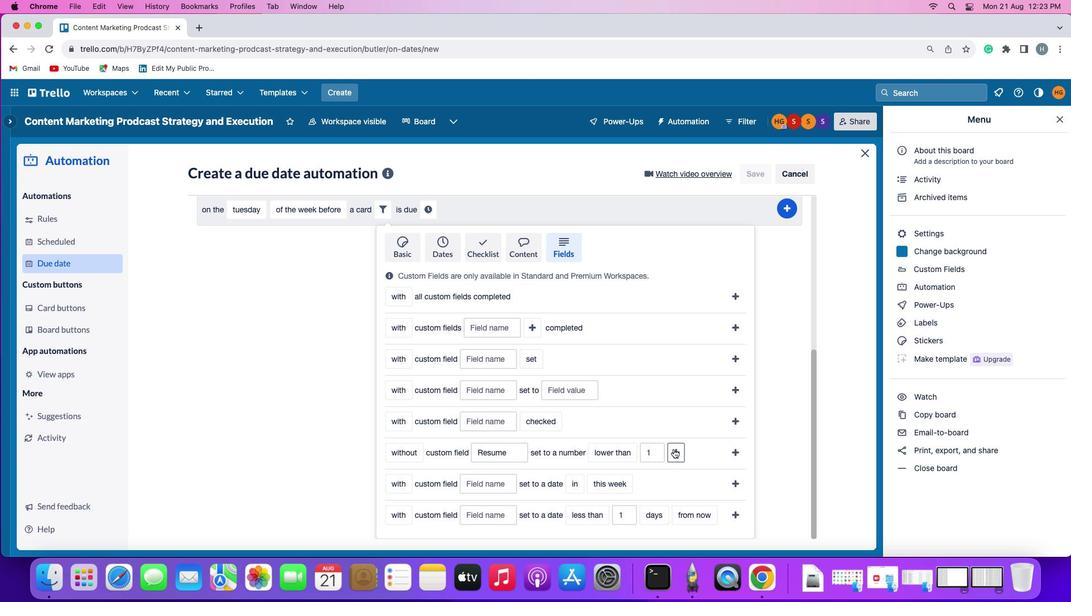 
Action: Mouse moved to (442, 469)
Screenshot: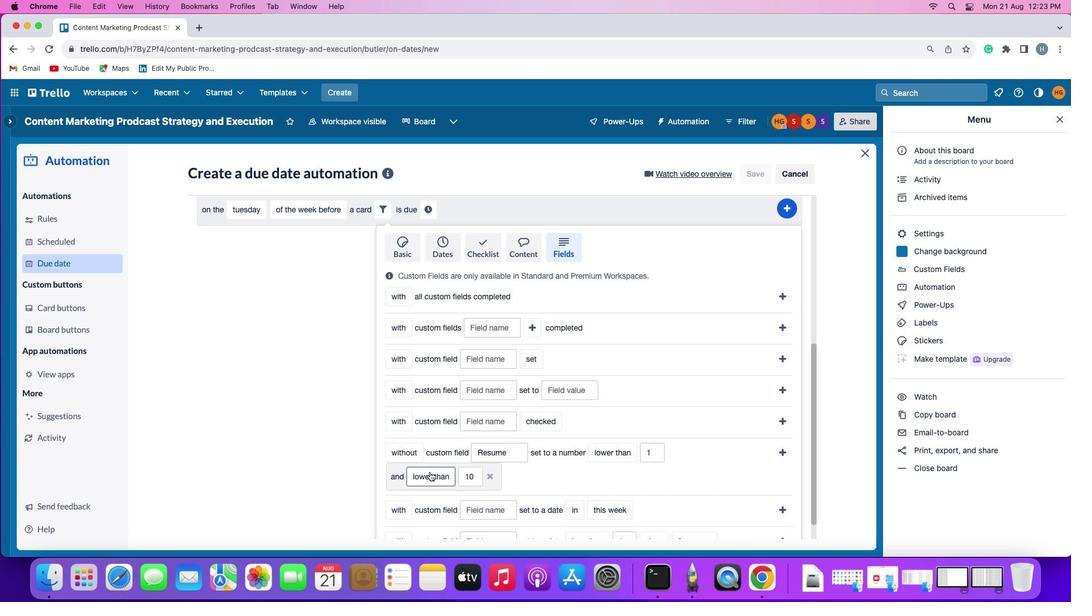 
Action: Mouse pressed left at (442, 469)
Screenshot: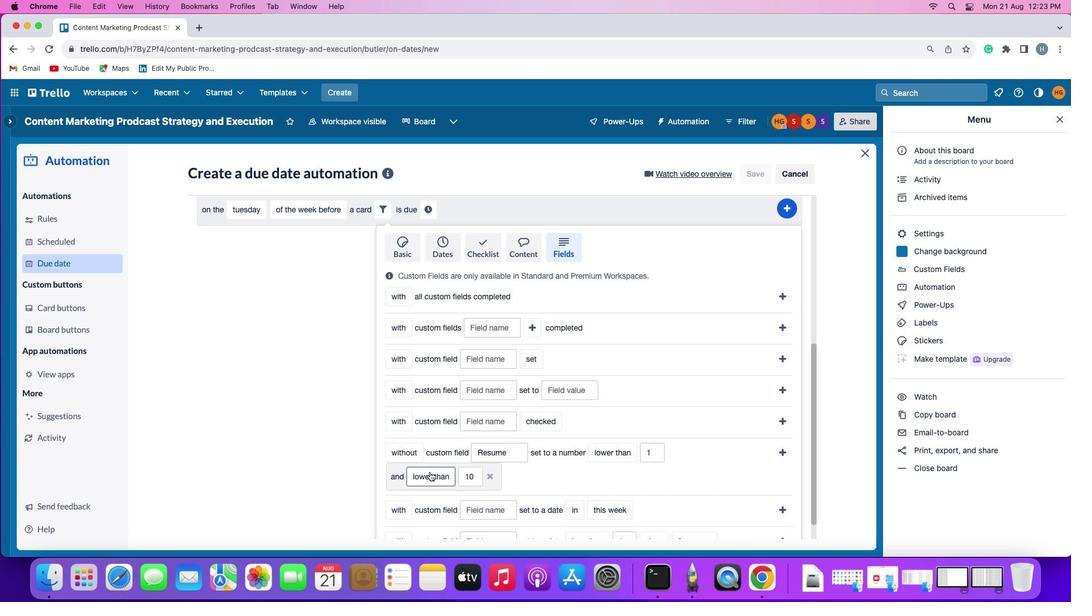 
Action: Mouse moved to (469, 415)
Screenshot: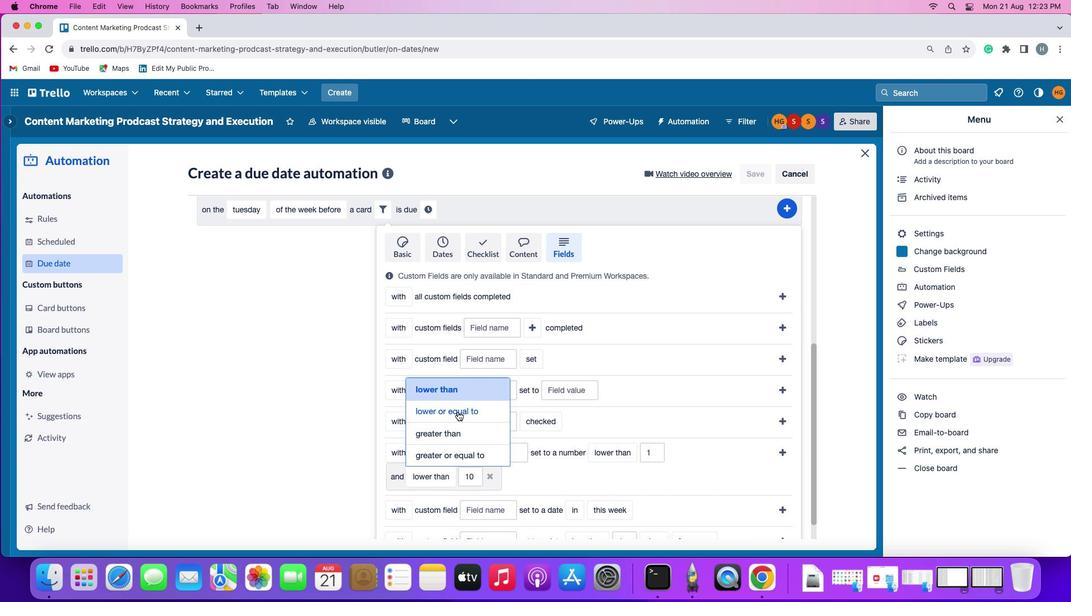 
Action: Mouse pressed left at (469, 415)
Screenshot: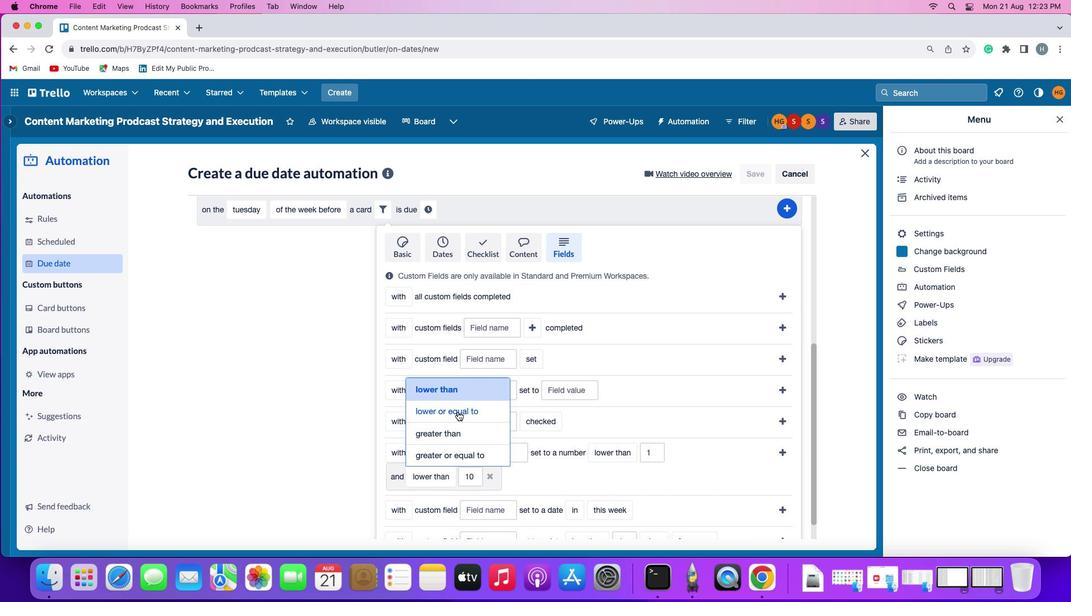 
Action: Mouse moved to (776, 452)
Screenshot: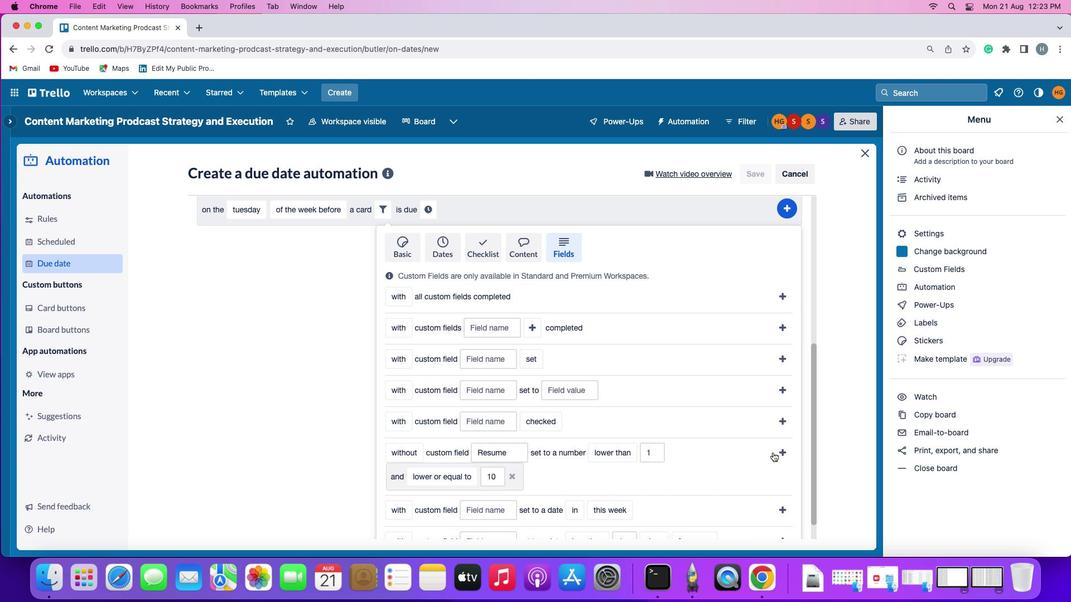 
Action: Mouse pressed left at (776, 452)
Screenshot: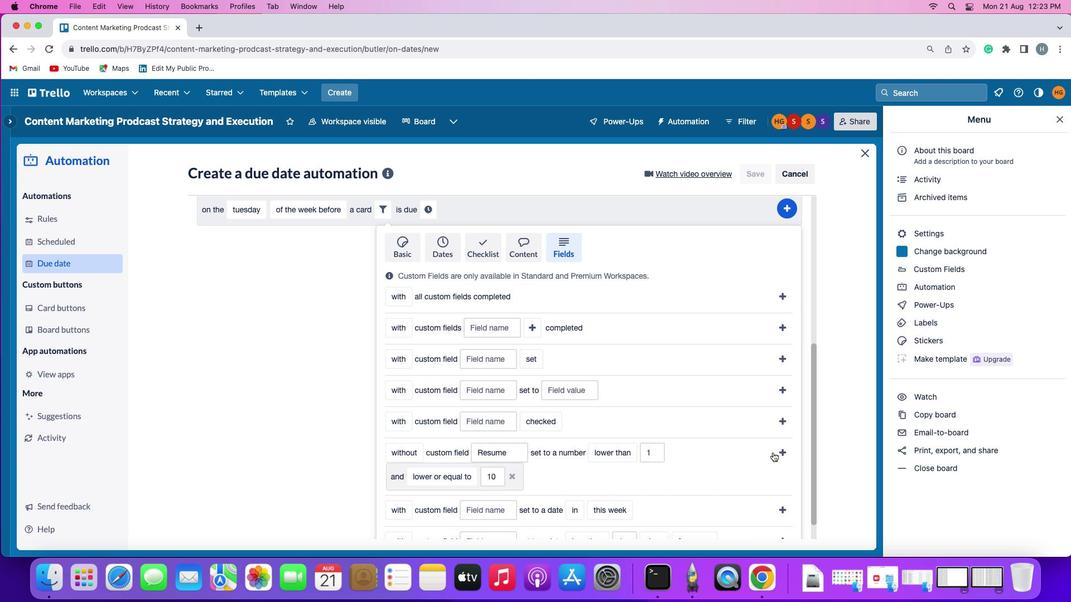 
Action: Mouse moved to (757, 486)
Screenshot: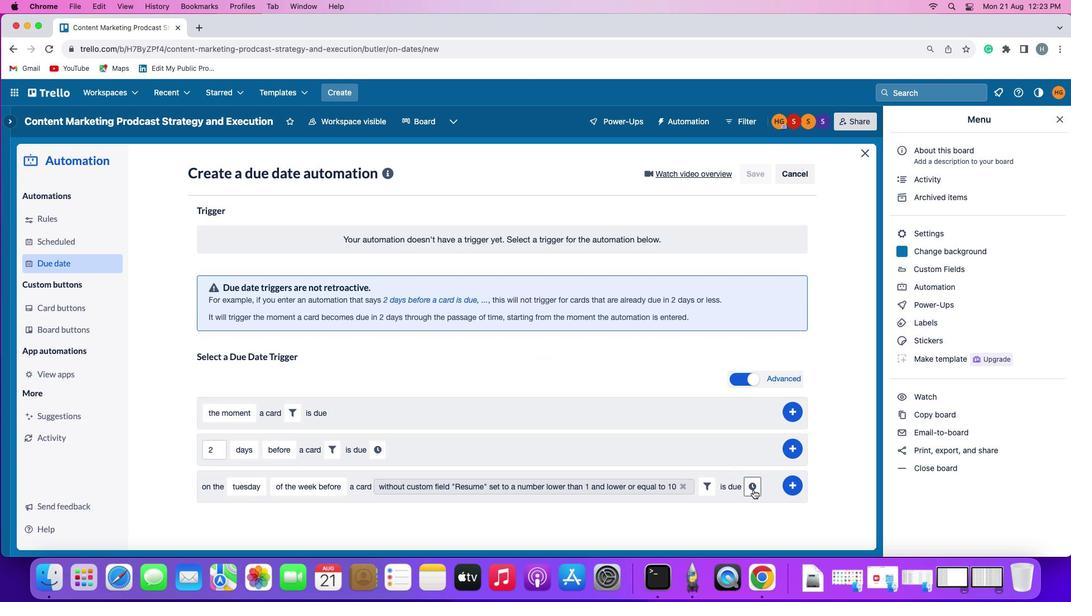 
Action: Mouse pressed left at (757, 486)
Screenshot: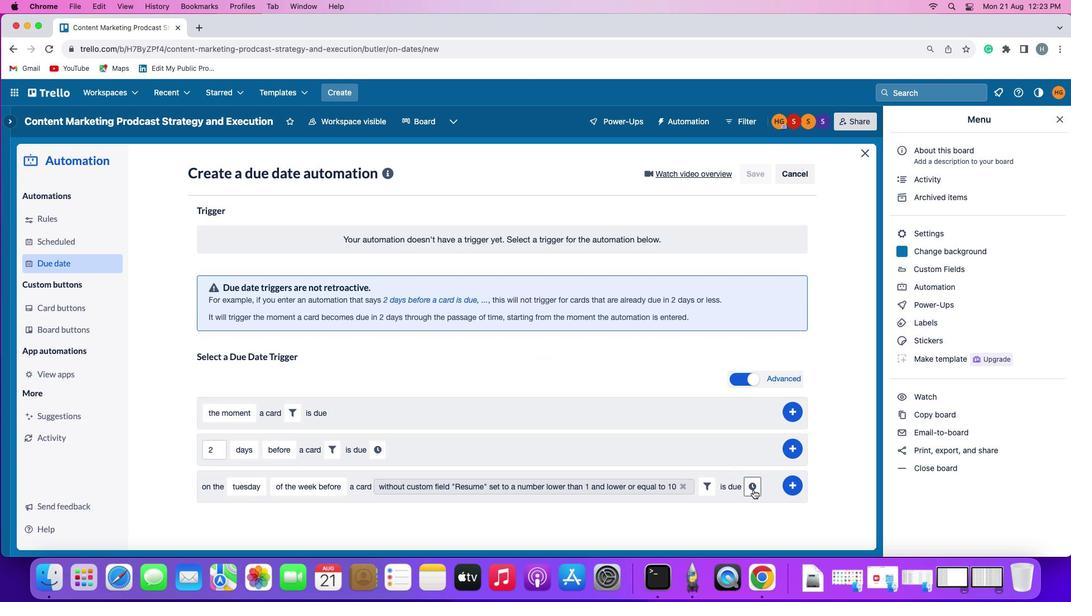 
Action: Mouse moved to (255, 502)
Screenshot: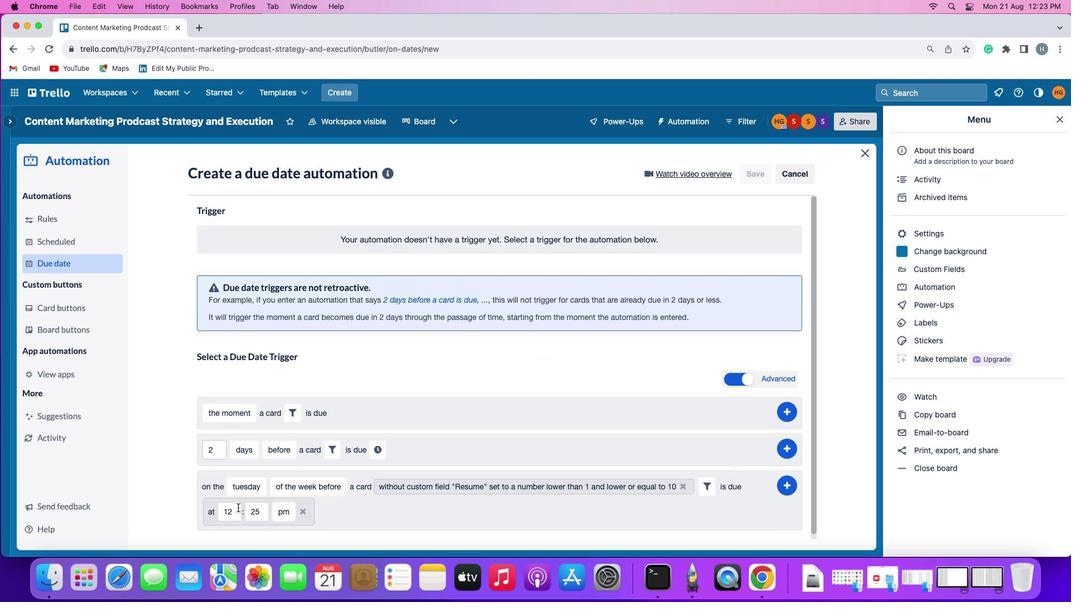 
Action: Mouse pressed left at (255, 502)
Screenshot: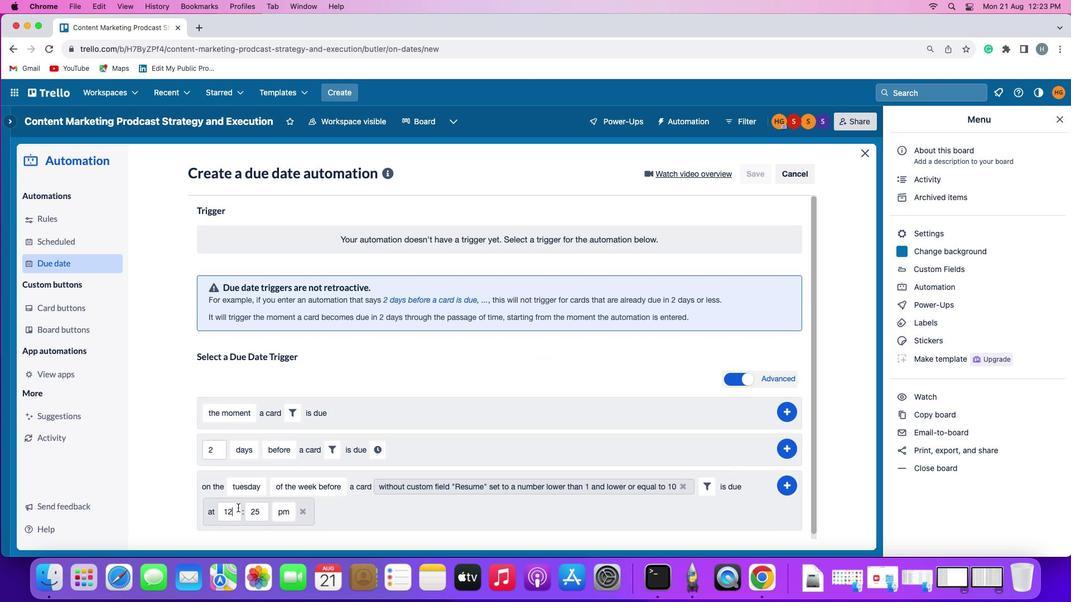 
Action: Mouse moved to (255, 501)
Screenshot: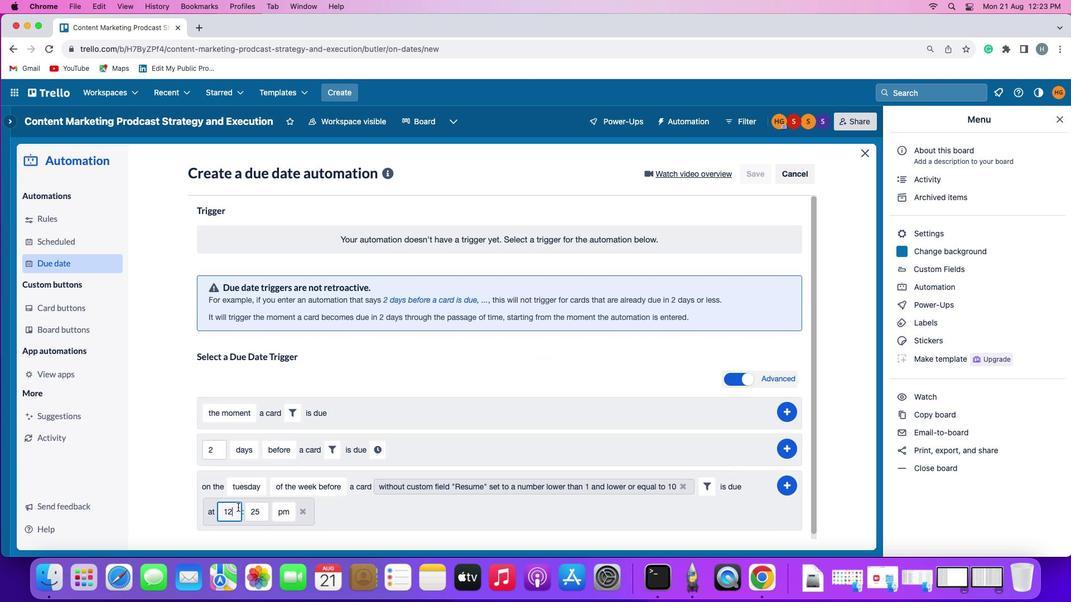 
Action: Key pressed Key.backspace'1'
Screenshot: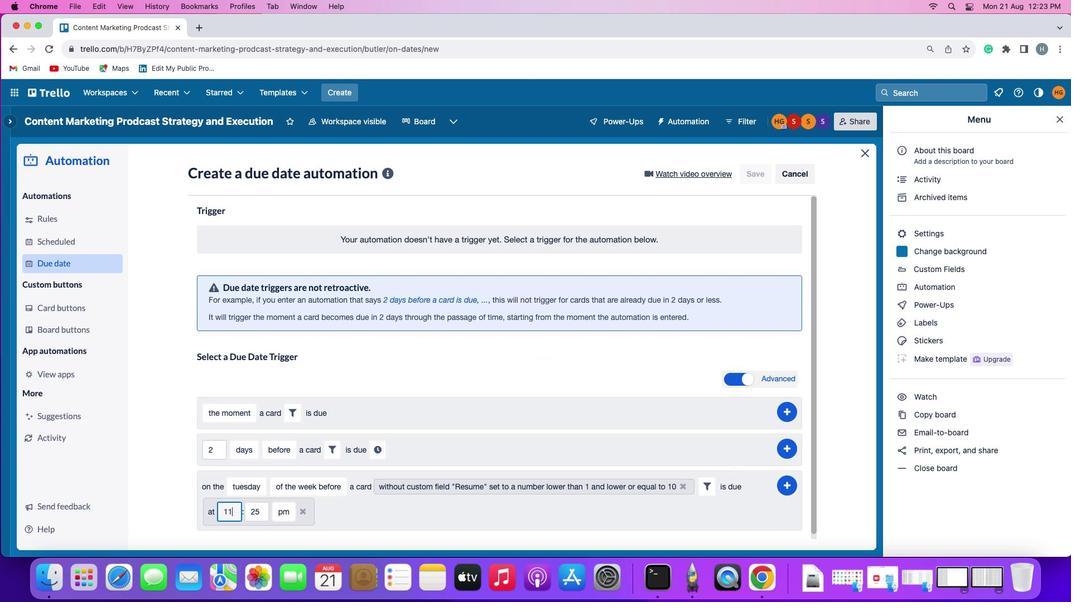 
Action: Mouse moved to (277, 502)
Screenshot: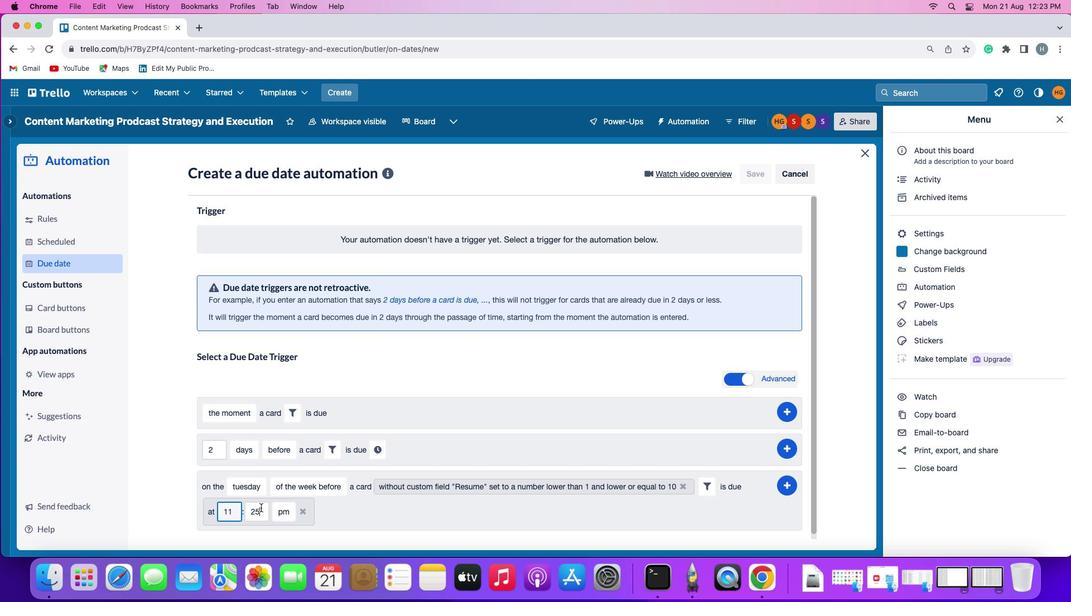 
Action: Mouse pressed left at (277, 502)
Screenshot: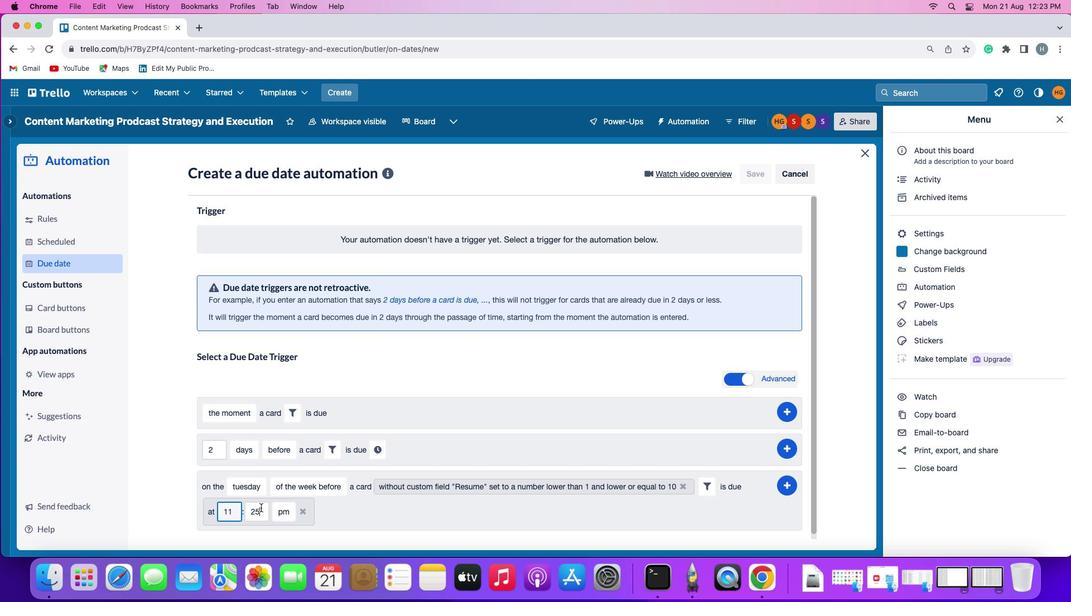 
Action: Mouse moved to (277, 502)
Screenshot: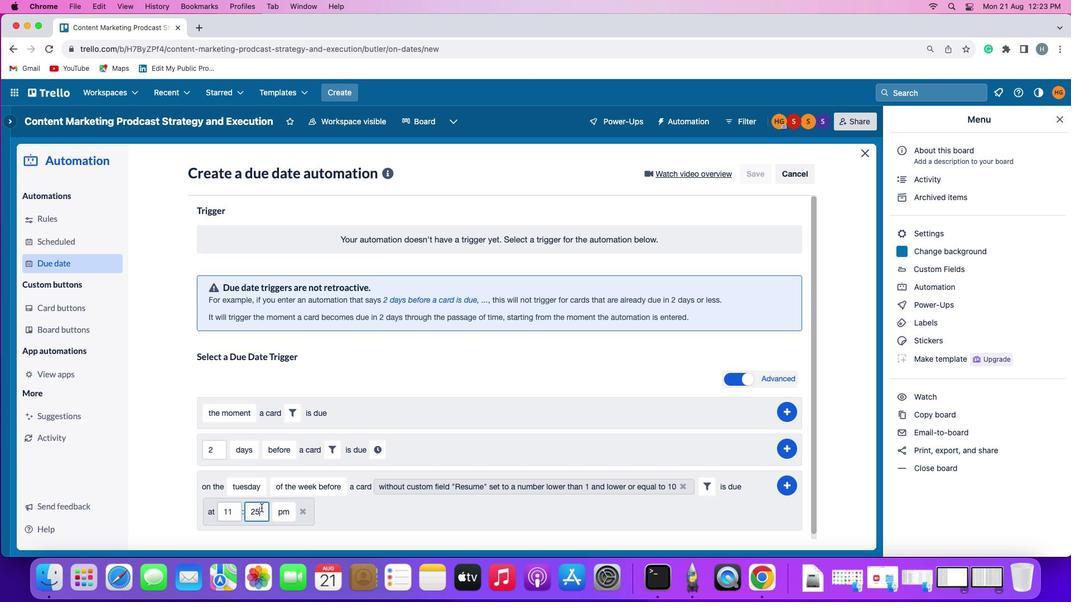 
Action: Key pressed Key.backspaceKey.backspace'0''0'
Screenshot: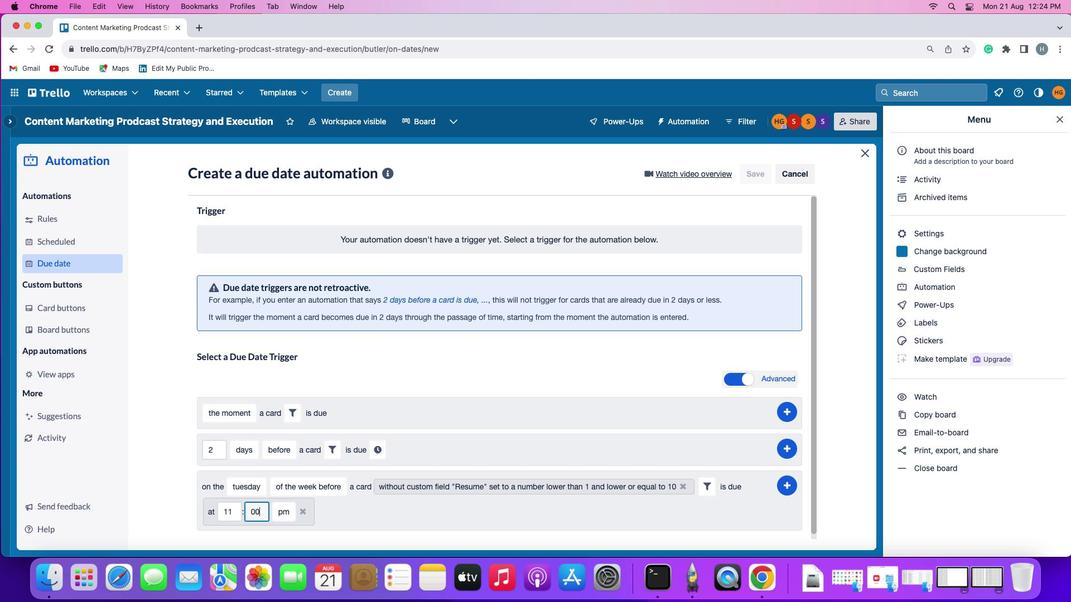
Action: Mouse moved to (298, 502)
Screenshot: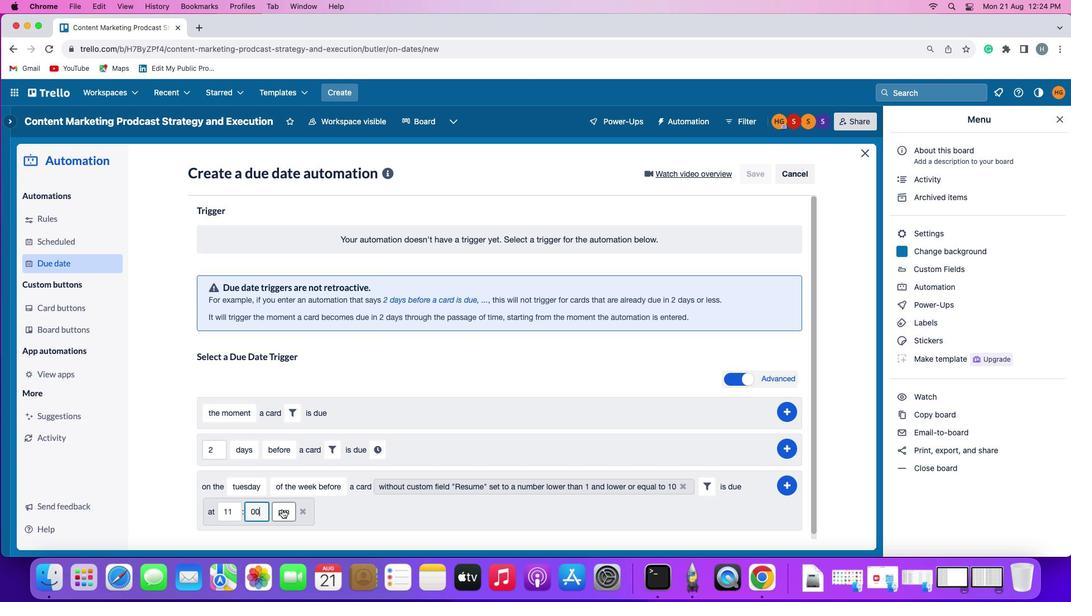 
Action: Mouse pressed left at (298, 502)
Screenshot: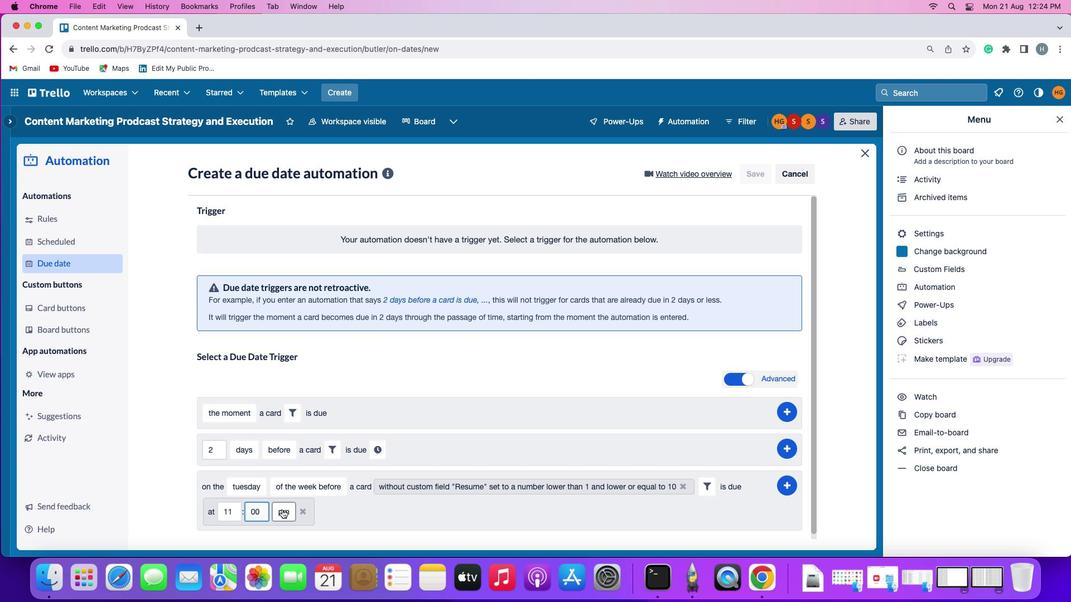 
Action: Mouse moved to (304, 464)
Screenshot: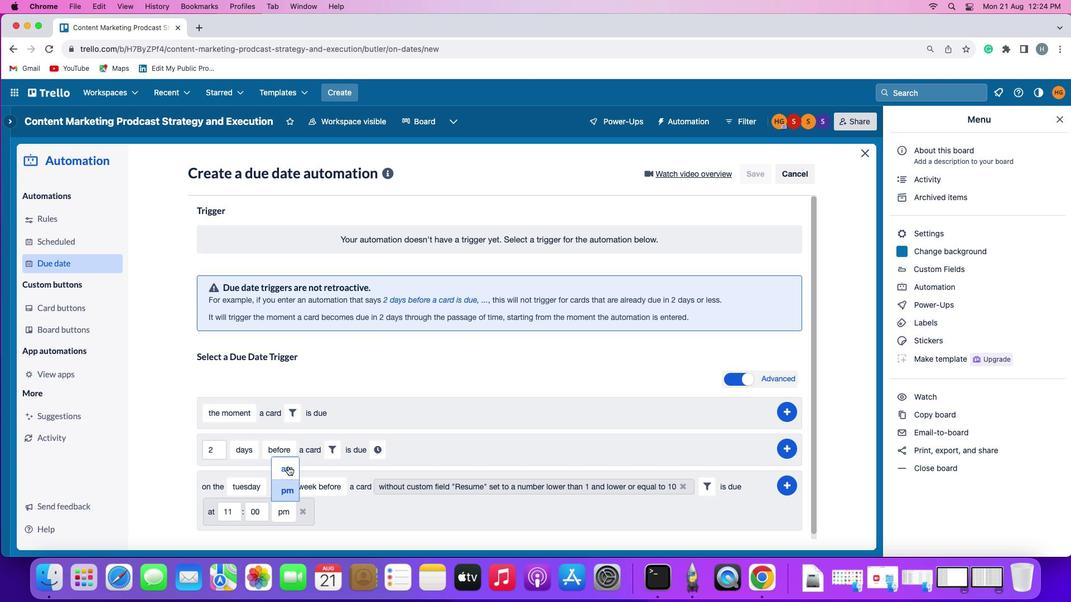 
Action: Mouse pressed left at (304, 464)
Screenshot: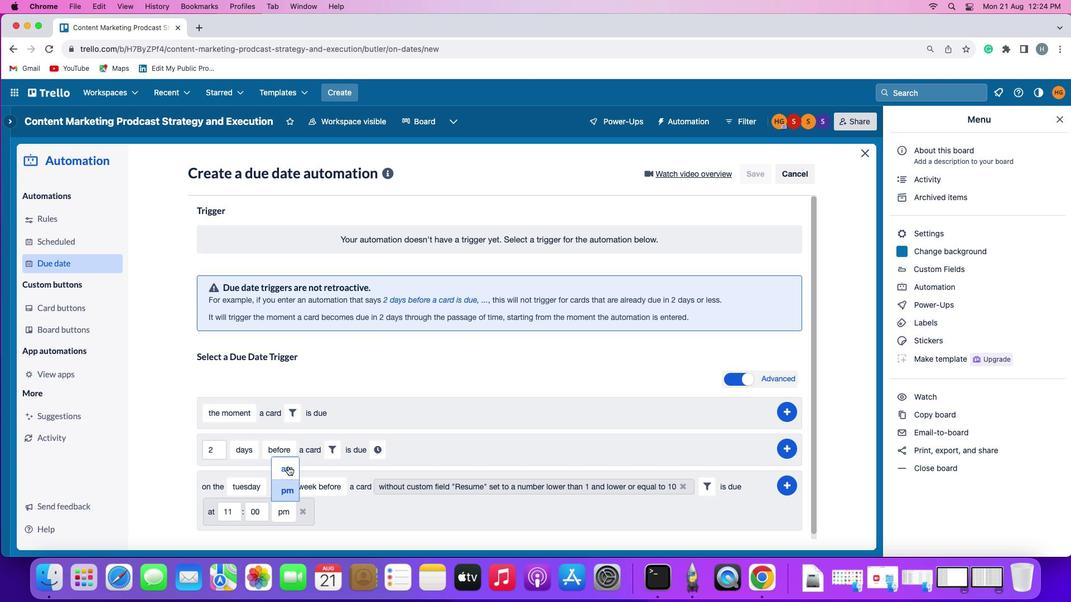 
Action: Mouse moved to (792, 479)
Screenshot: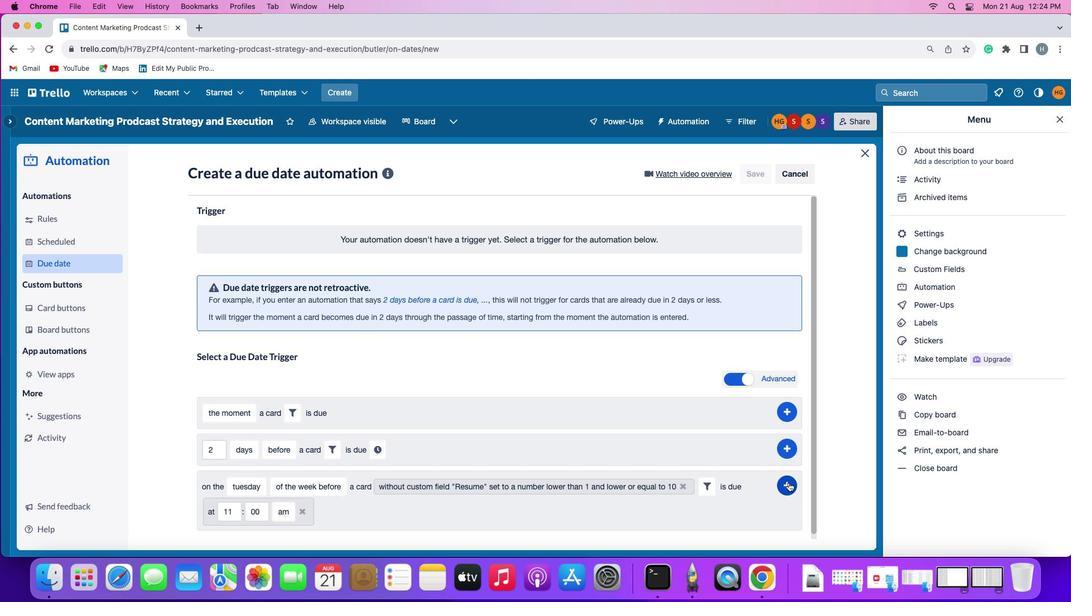 
Action: Mouse pressed left at (792, 479)
Screenshot: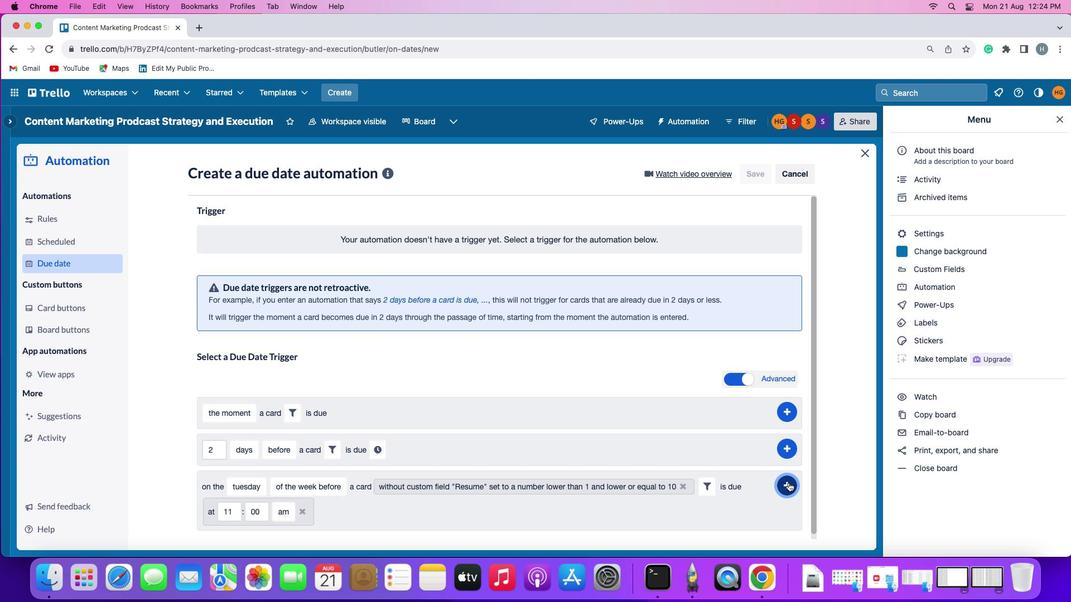 
Action: Mouse moved to (841, 409)
Screenshot: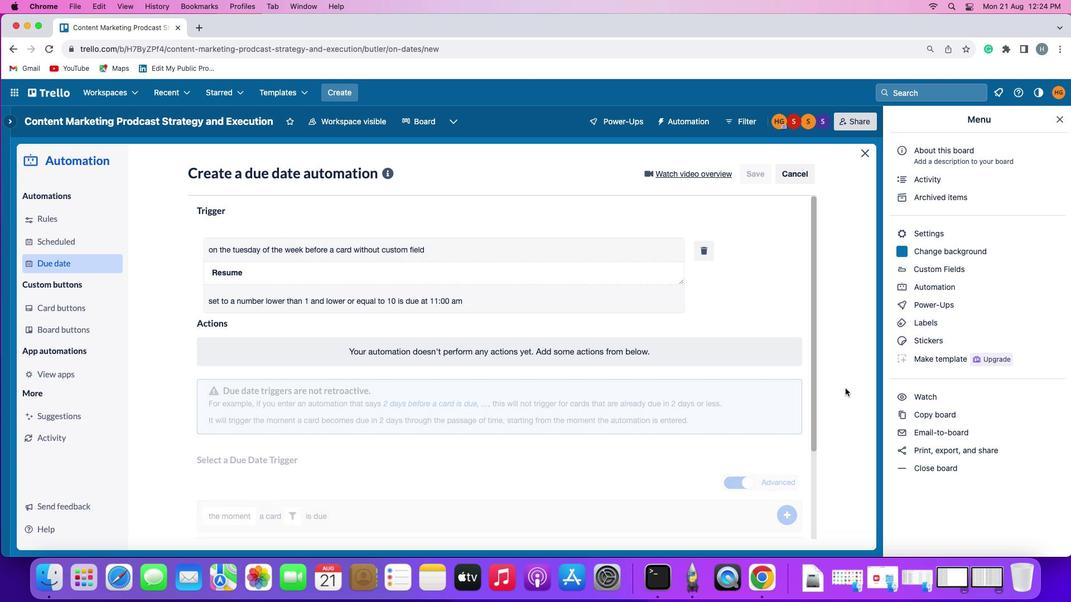 
